 Task: Open Card Activity Network Diagram Review in Board Employee Performance Evaluation to Workspace Employer Branding and add a team member Softage.1@softage.net, a label Green, a checklist Pipeline Management, an attachment from Trello, a color Green and finally, add a card description 'Create and send out employee engagement survey on company values and mission' and a comment 'Let us approach this task with a sense of ownership and responsibility, recognizing that its success is our responsibility.'. Add a start date 'Jan 01, 1900' with a due date 'Jan 08, 1900'
Action: Mouse moved to (34, 239)
Screenshot: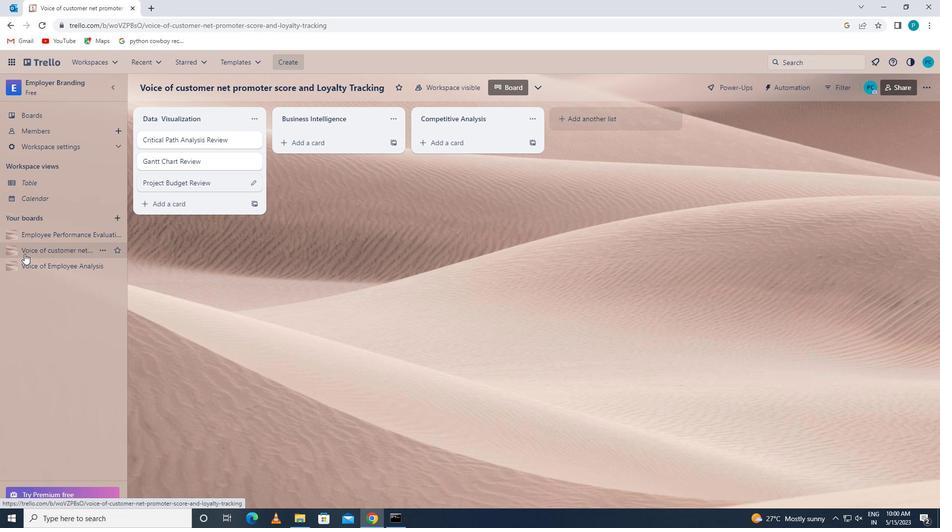 
Action: Mouse pressed left at (34, 239)
Screenshot: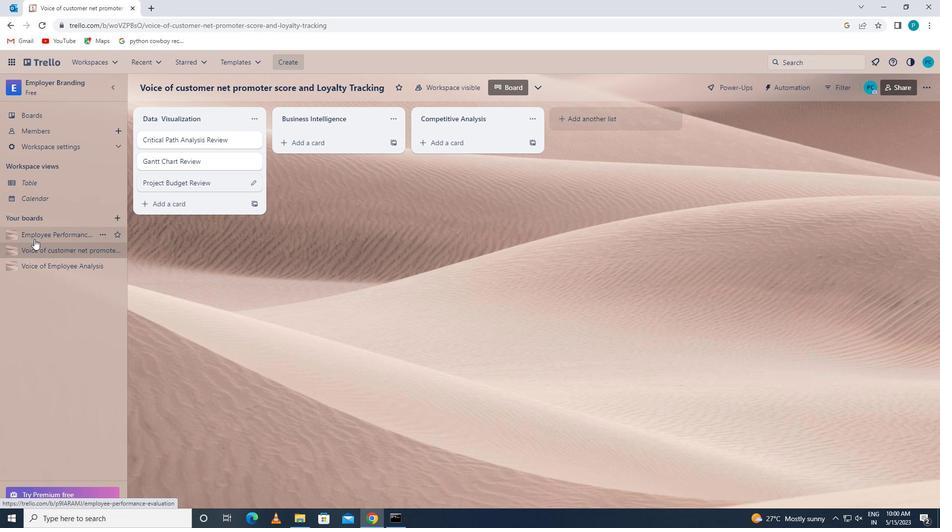 
Action: Mouse moved to (172, 146)
Screenshot: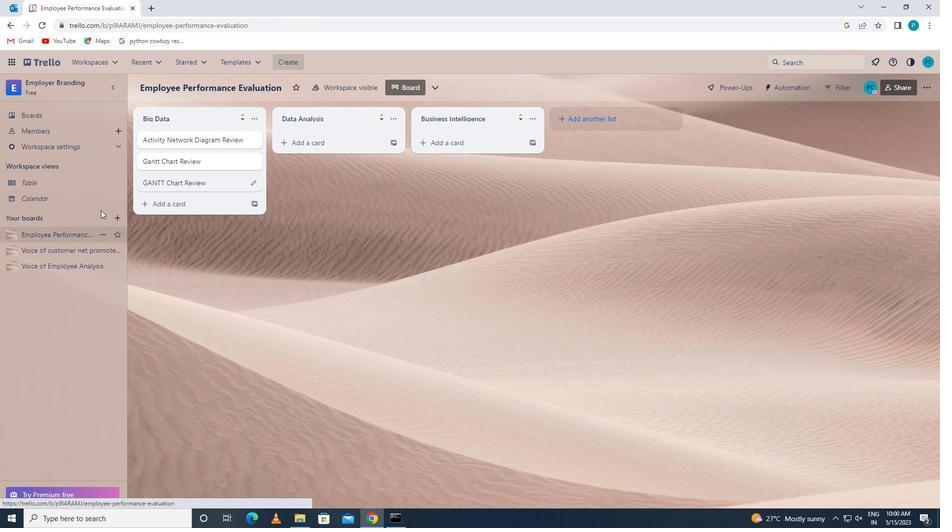 
Action: Mouse pressed left at (172, 146)
Screenshot: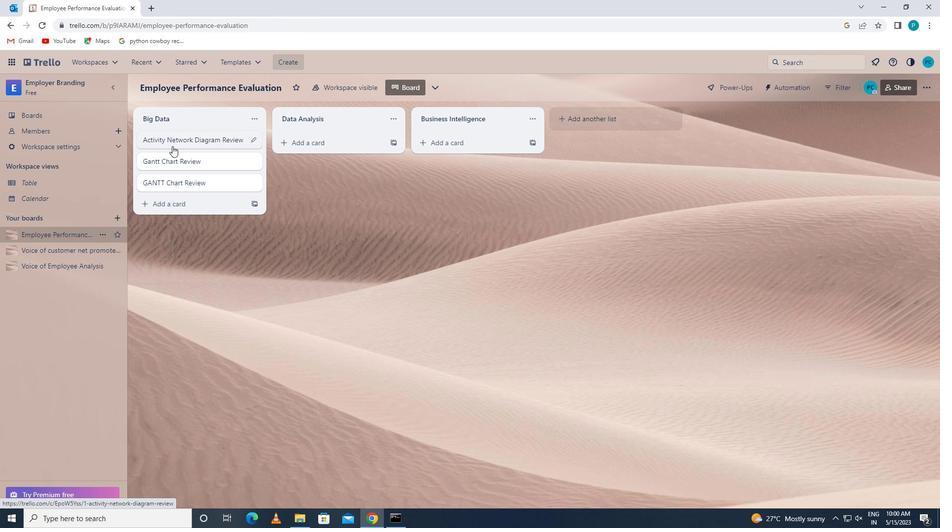 
Action: Mouse moved to (587, 142)
Screenshot: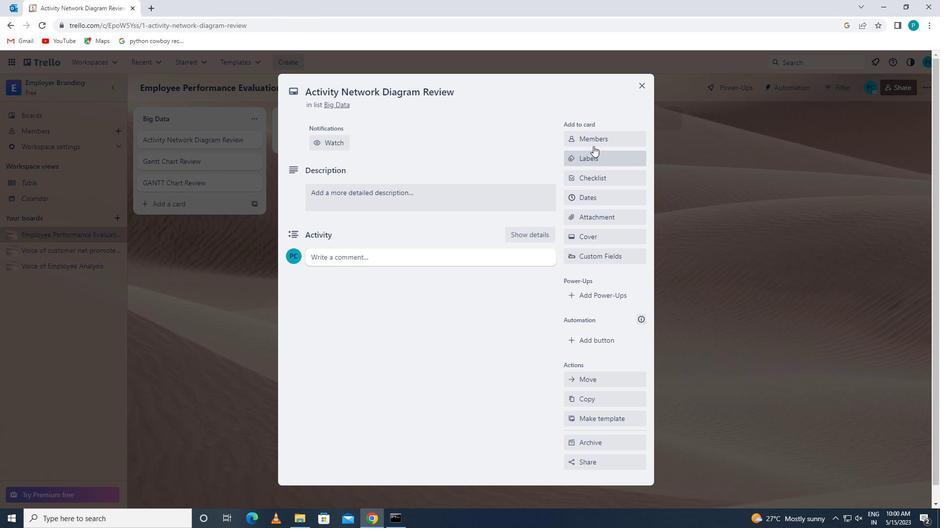 
Action: Mouse pressed left at (587, 142)
Screenshot: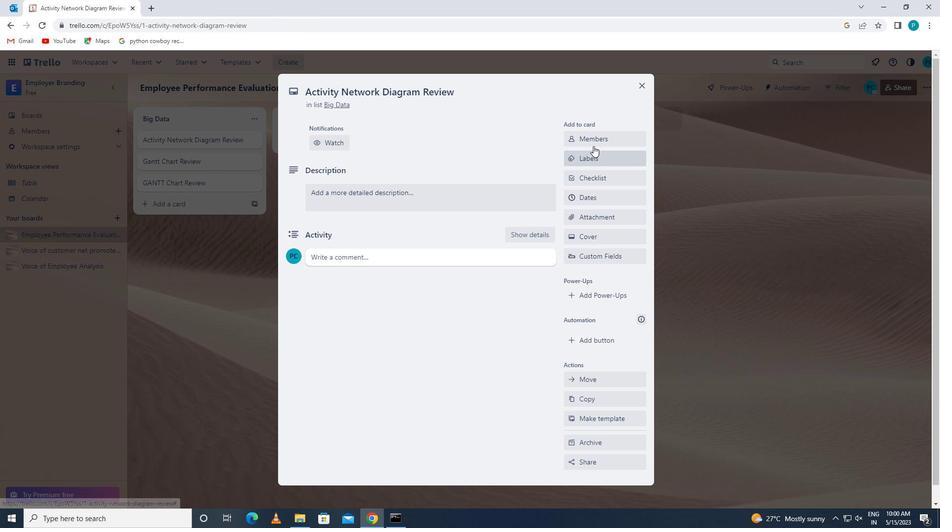 
Action: Mouse moved to (581, 141)
Screenshot: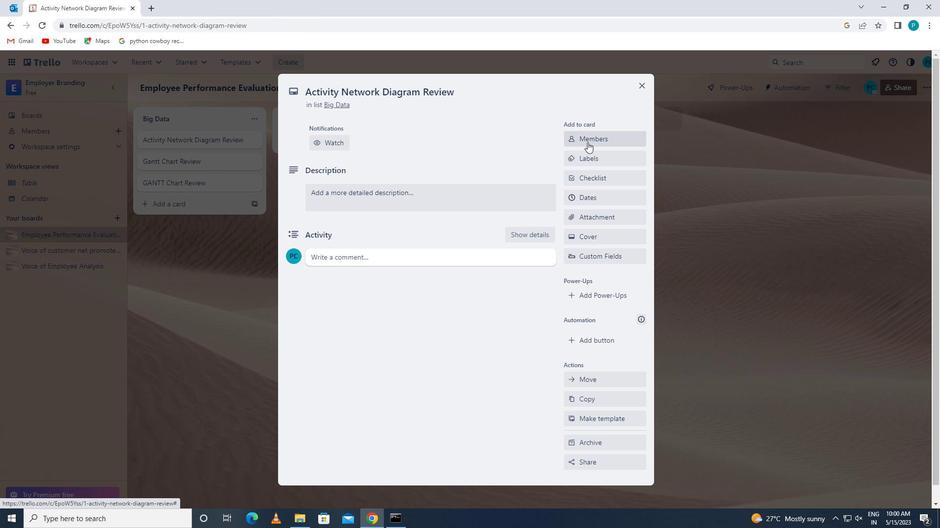 
Action: Key pressed <Key.caps_lock>s<Key.caps_lock>oftage
Screenshot: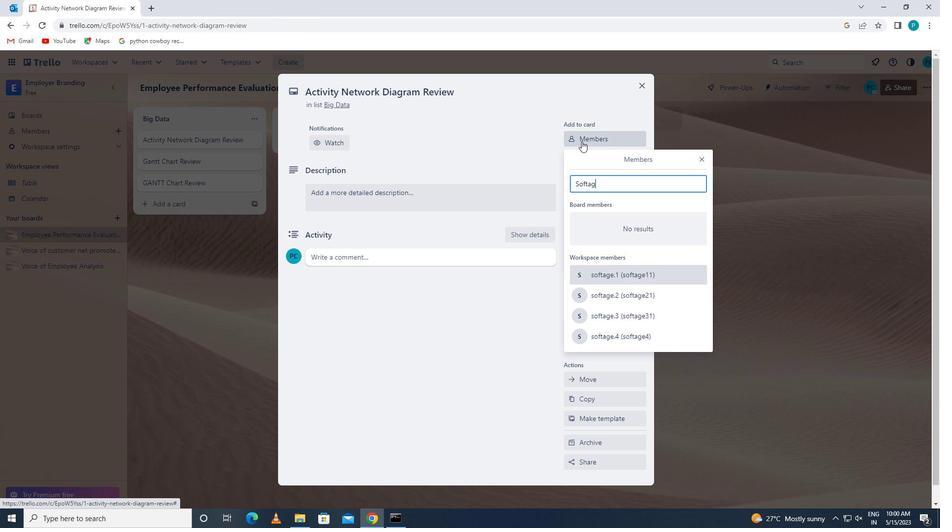 
Action: Mouse moved to (612, 272)
Screenshot: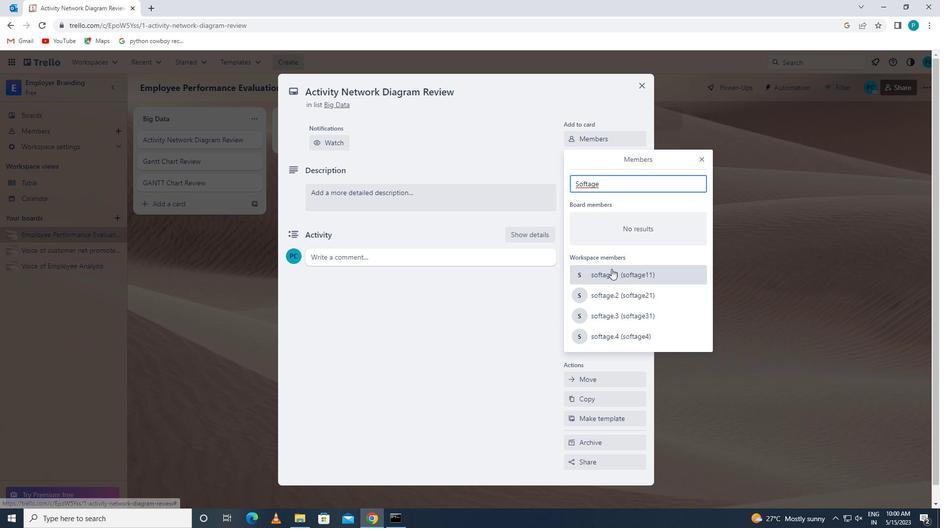 
Action: Mouse pressed left at (612, 272)
Screenshot: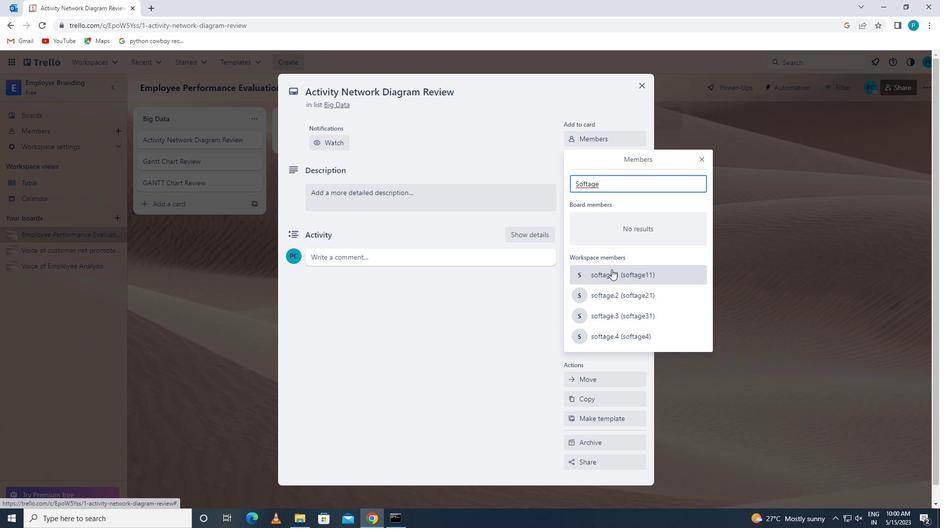 
Action: Mouse moved to (699, 156)
Screenshot: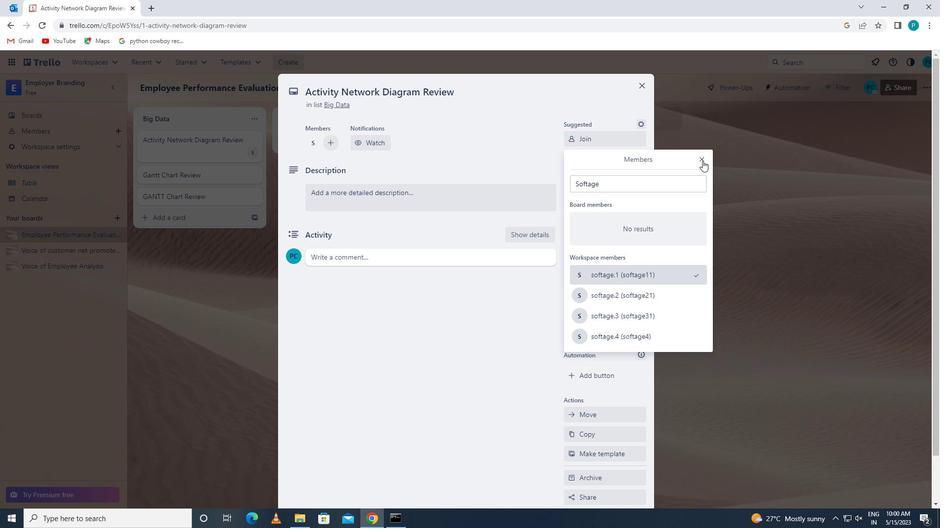 
Action: Mouse pressed left at (699, 156)
Screenshot: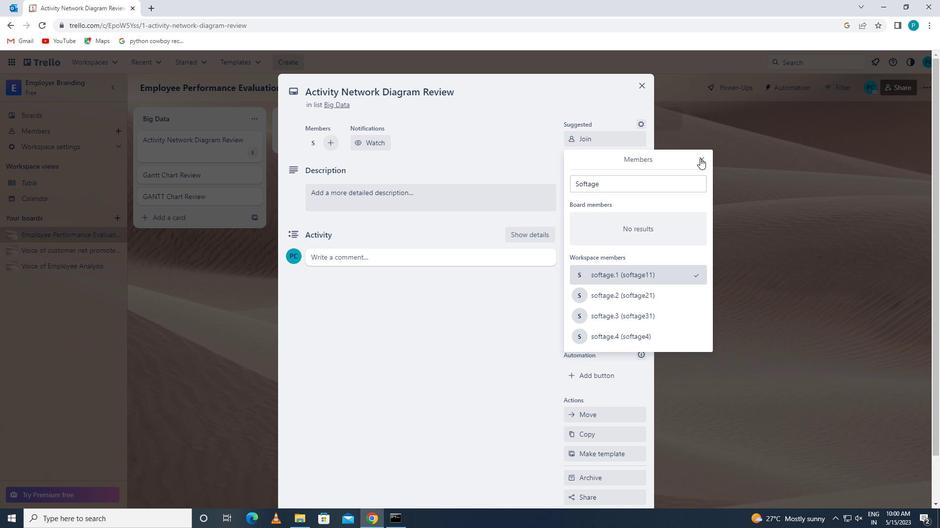 
Action: Mouse moved to (619, 195)
Screenshot: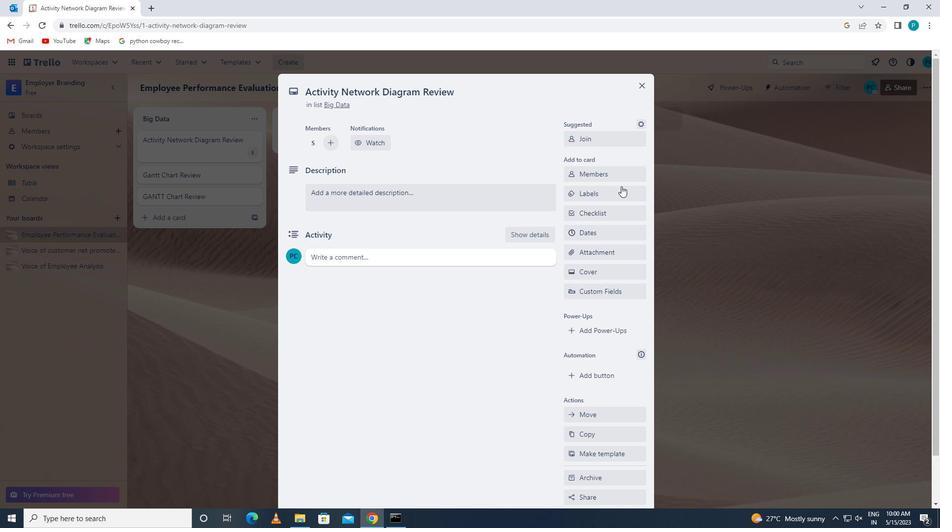 
Action: Mouse pressed left at (619, 195)
Screenshot: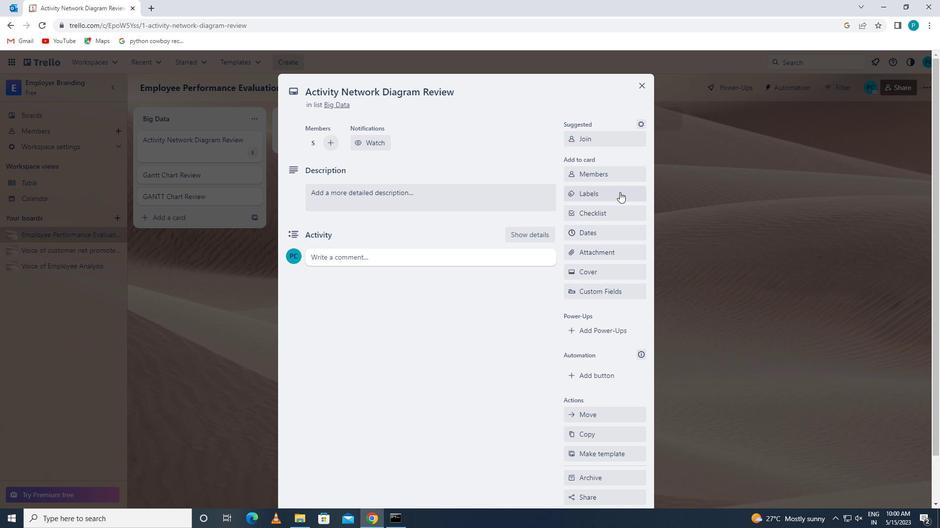 
Action: Mouse moved to (616, 392)
Screenshot: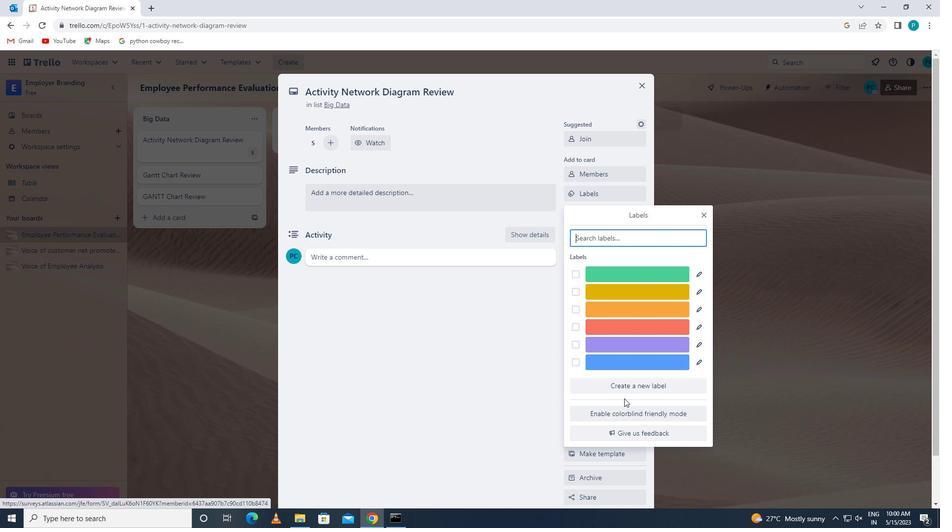
Action: Mouse pressed left at (616, 392)
Screenshot: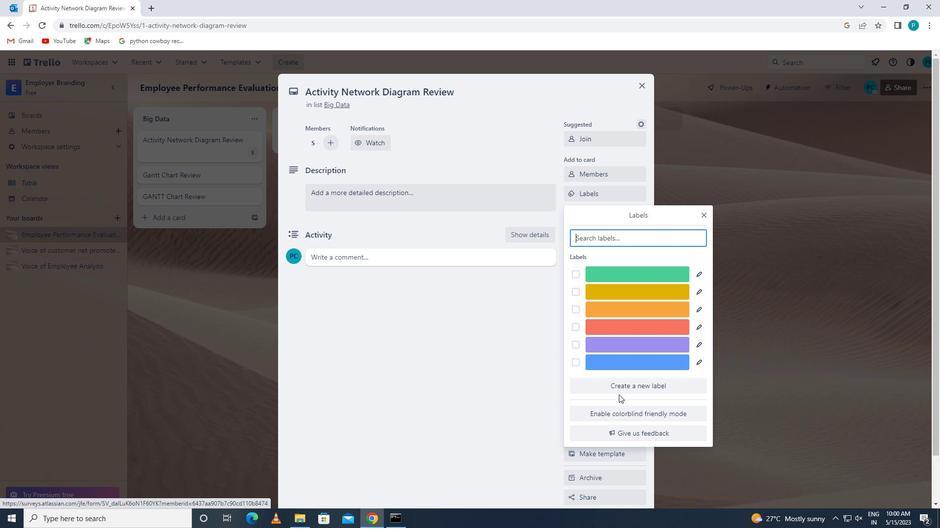 
Action: Mouse moved to (583, 348)
Screenshot: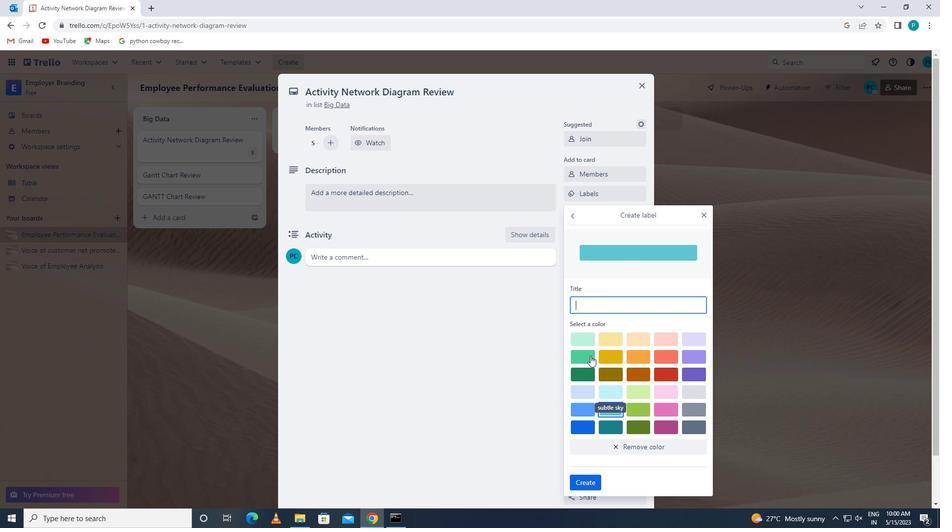 
Action: Mouse pressed left at (583, 348)
Screenshot: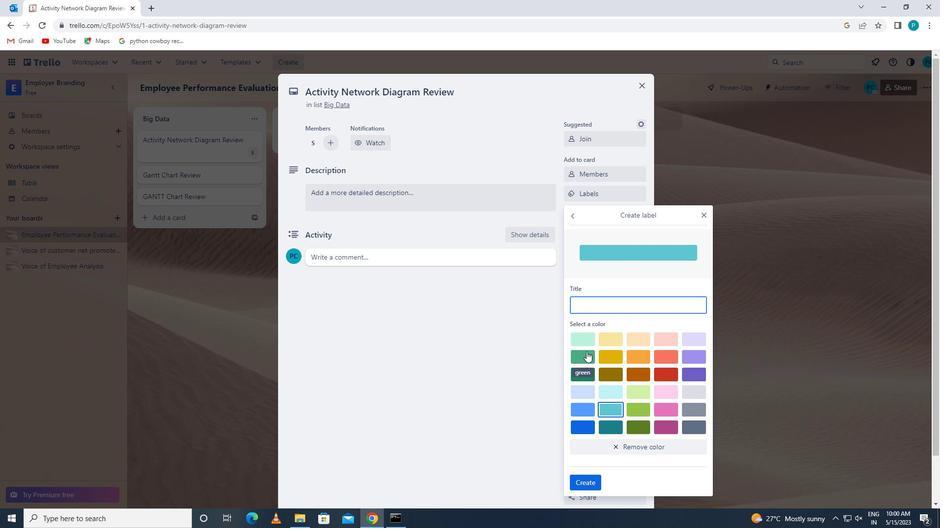 
Action: Mouse moved to (581, 355)
Screenshot: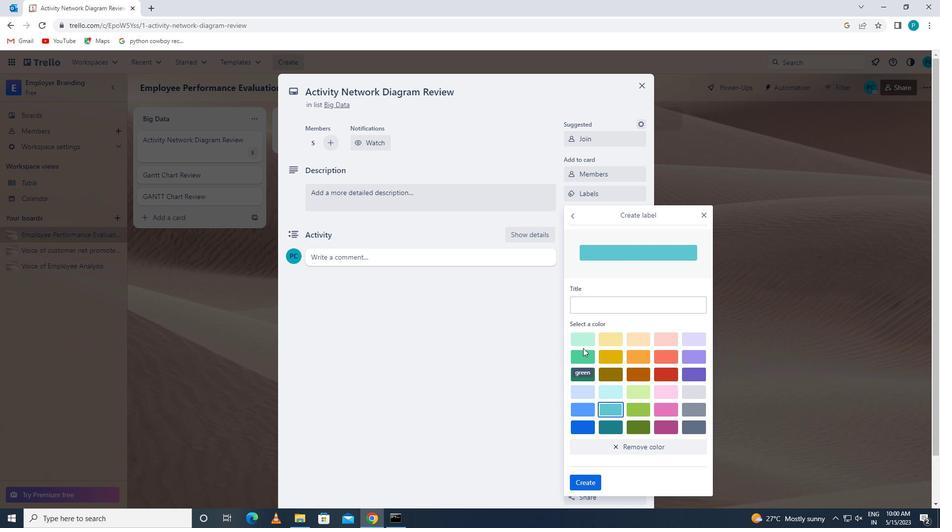 
Action: Mouse pressed left at (581, 355)
Screenshot: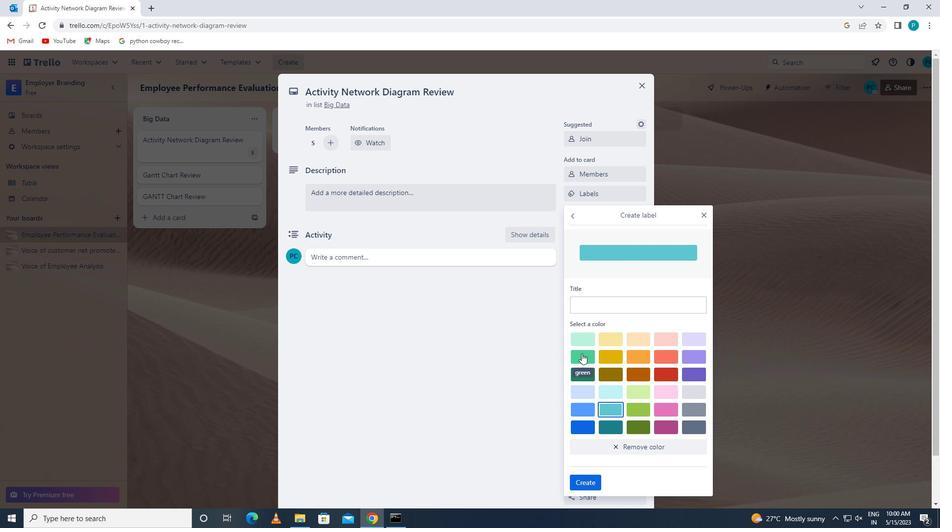 
Action: Mouse moved to (585, 478)
Screenshot: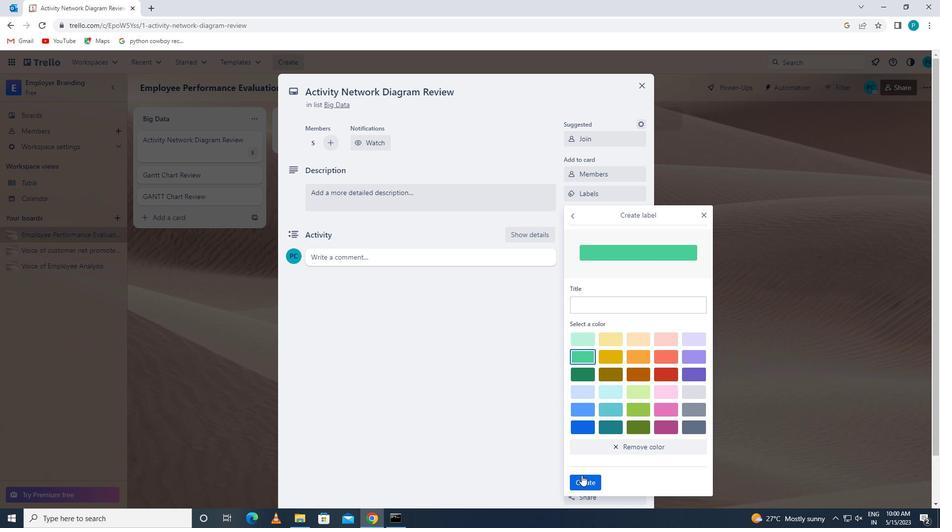 
Action: Mouse pressed left at (585, 478)
Screenshot: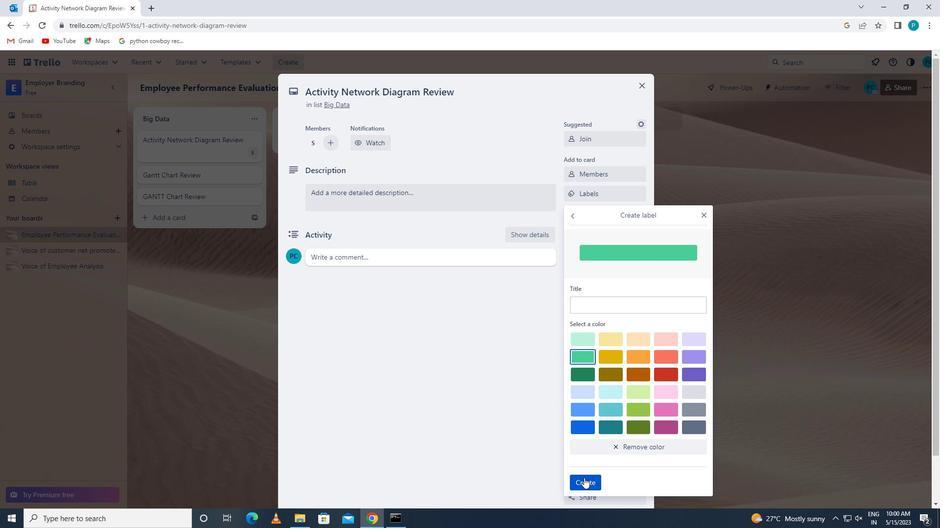 
Action: Mouse moved to (706, 214)
Screenshot: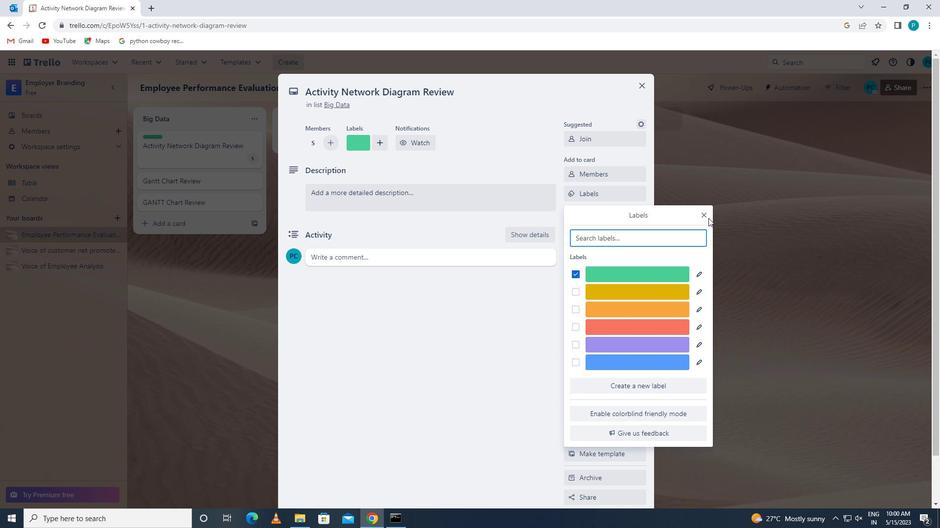 
Action: Mouse pressed left at (706, 214)
Screenshot: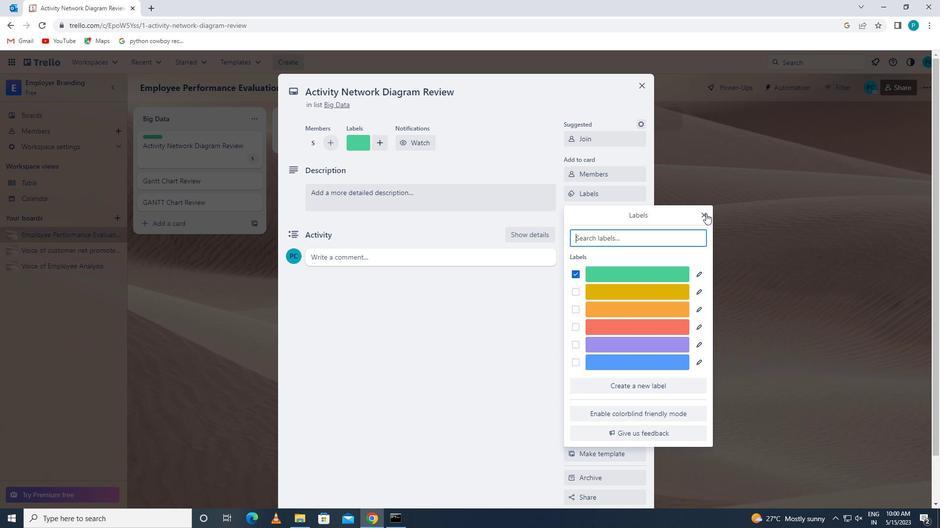 
Action: Mouse moved to (628, 215)
Screenshot: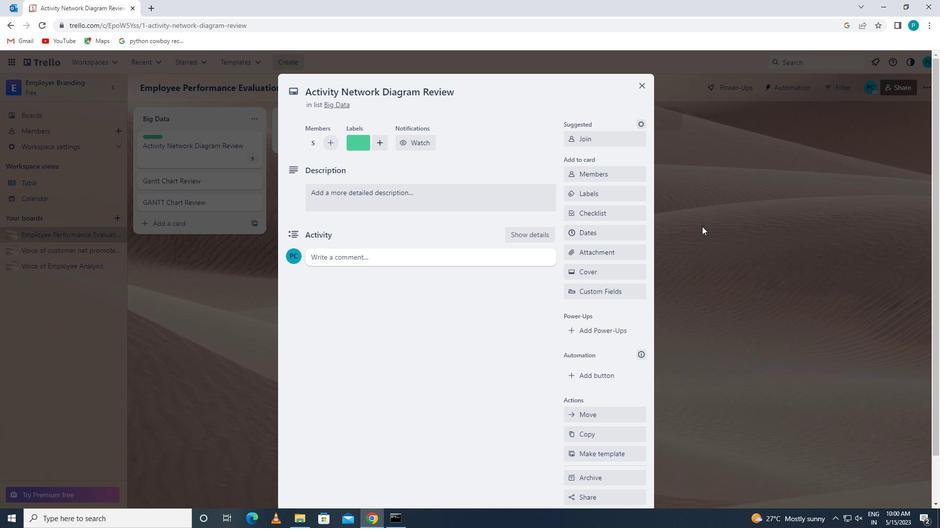 
Action: Mouse pressed left at (628, 215)
Screenshot: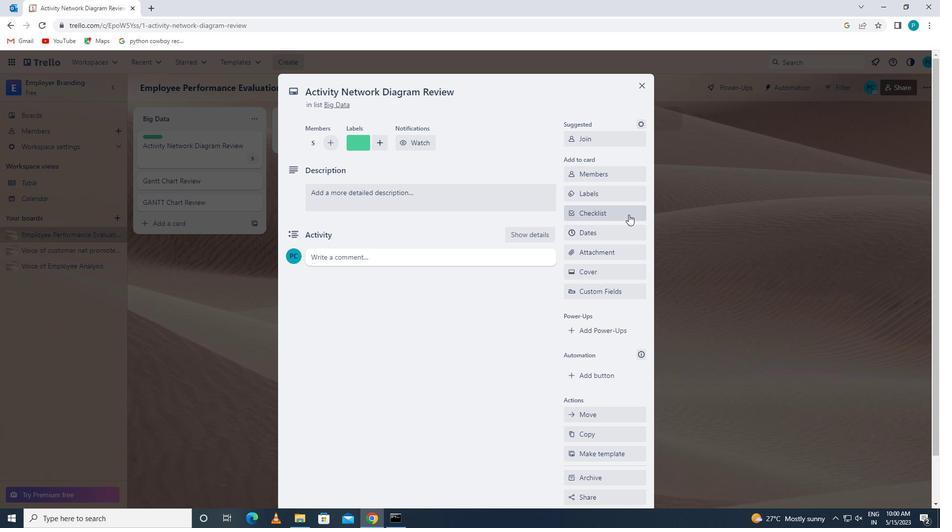 
Action: Key pressed <Key.caps_lock>p<Key.caps_lock>ipene<Key.backspace><Key.backspace><Key.backspace>eline<Key.space><Key.caps_lock>m<Key.caps_lock>anagement
Screenshot: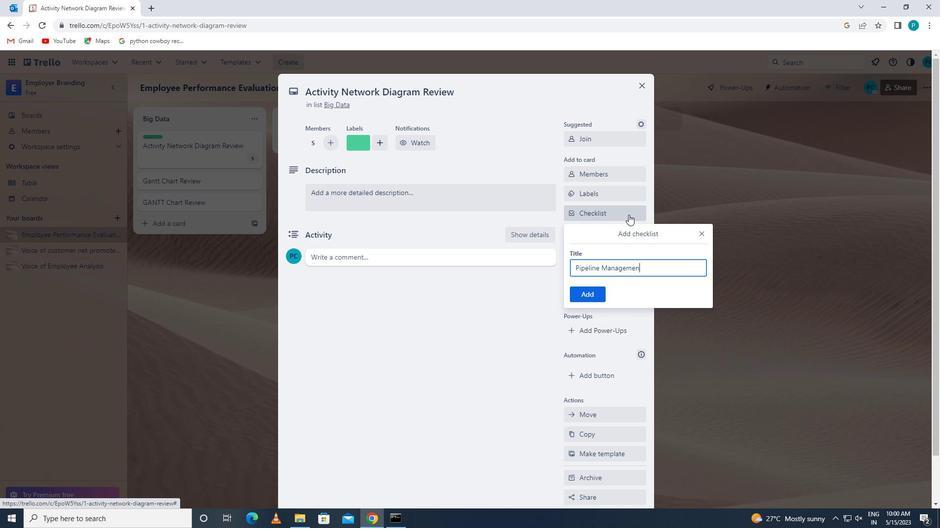 
Action: Mouse moved to (579, 293)
Screenshot: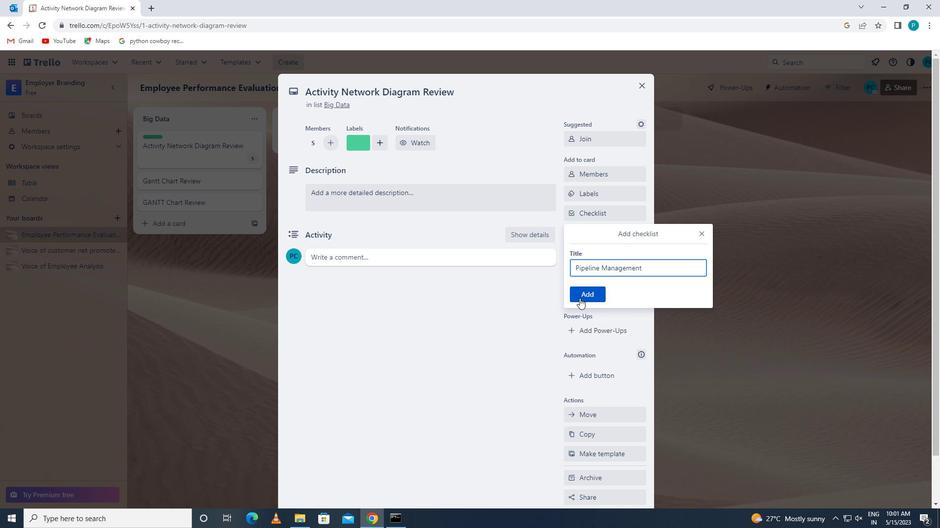 
Action: Mouse pressed left at (579, 293)
Screenshot: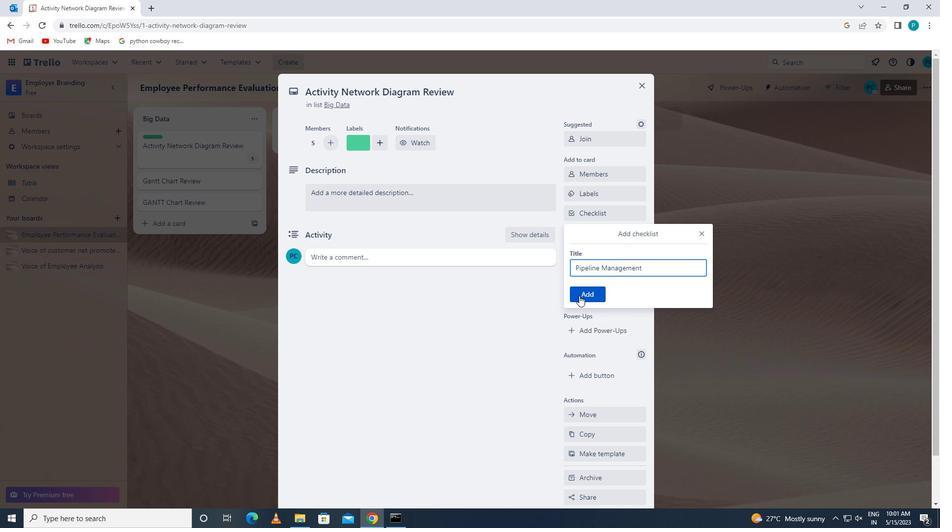 
Action: Mouse moved to (588, 255)
Screenshot: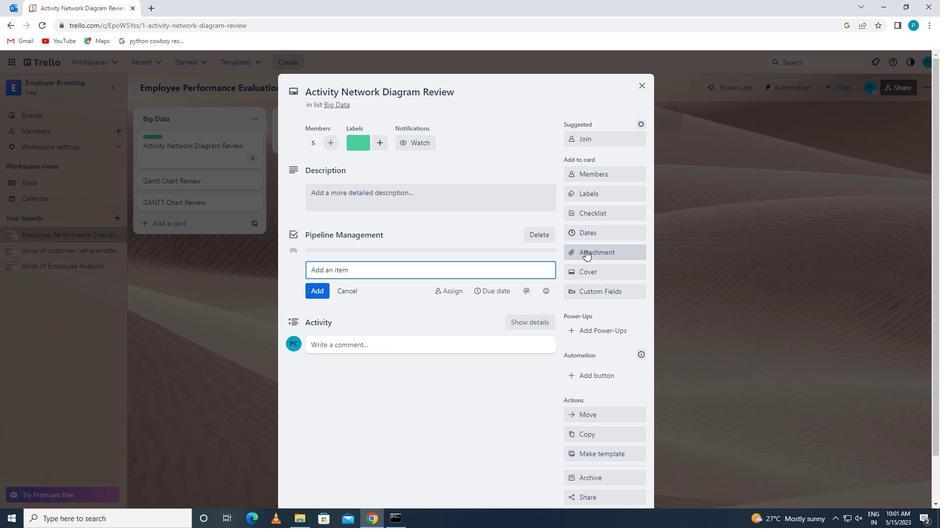 
Action: Mouse pressed left at (588, 255)
Screenshot: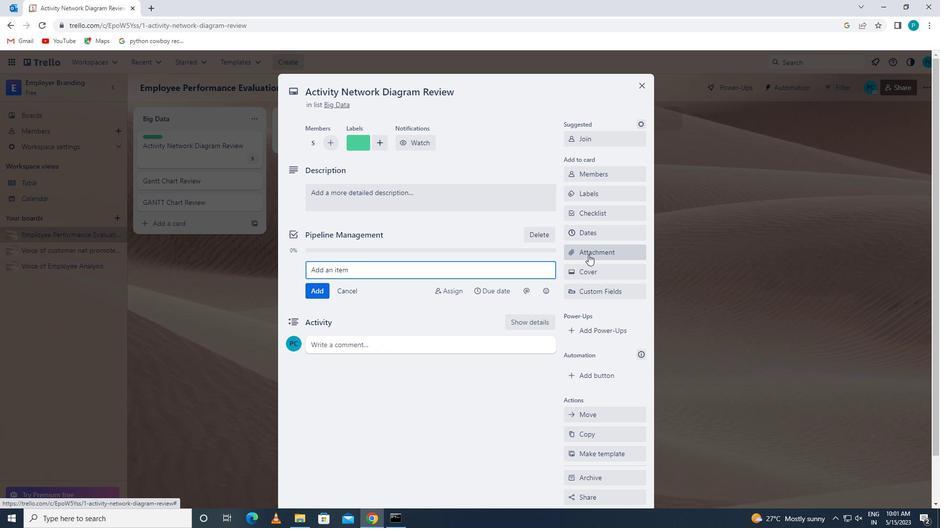 
Action: Mouse moved to (591, 314)
Screenshot: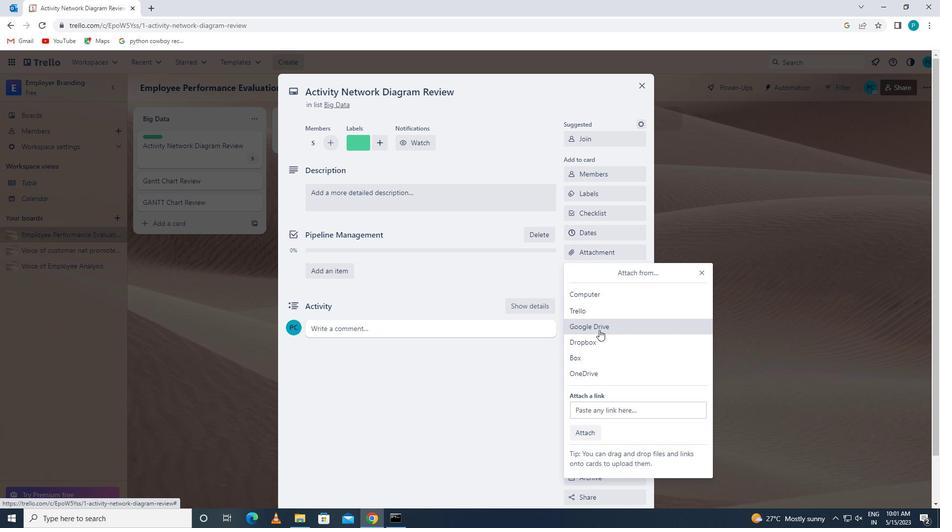 
Action: Mouse pressed left at (591, 314)
Screenshot: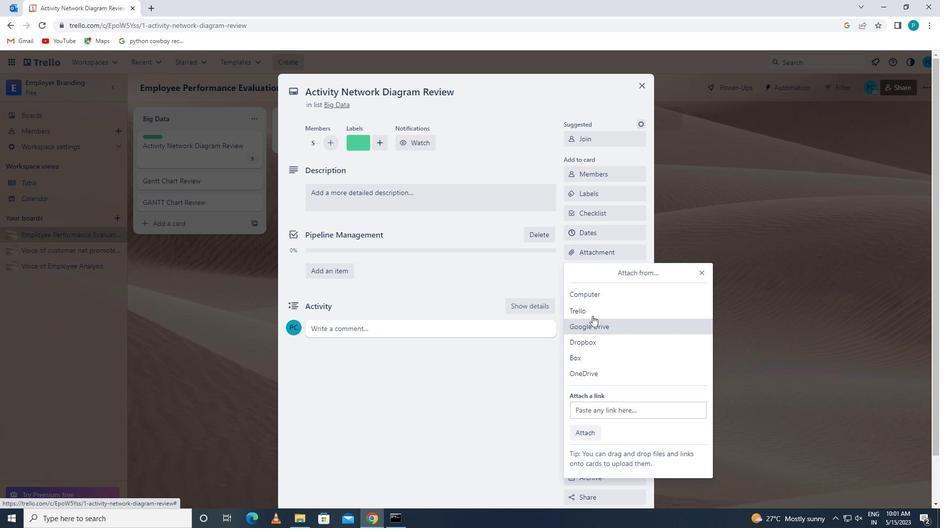 
Action: Mouse pressed left at (591, 314)
Screenshot: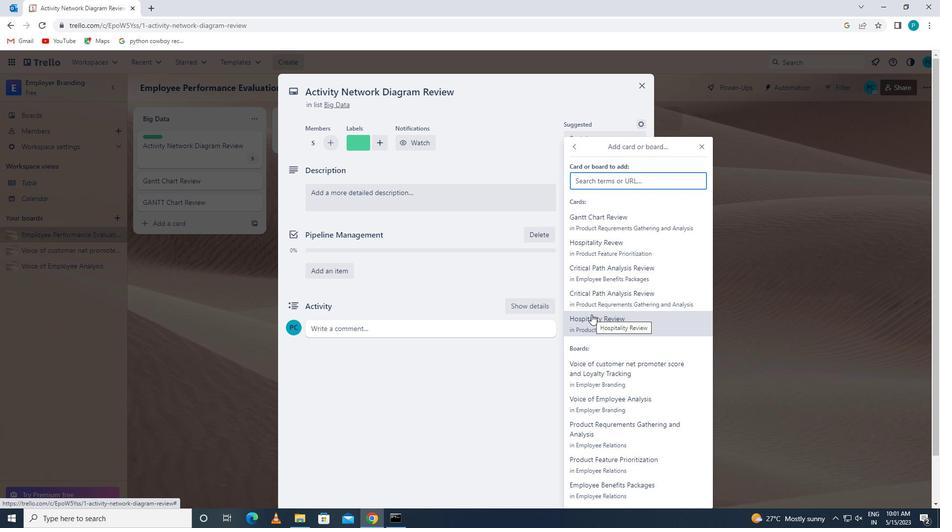 
Action: Mouse moved to (569, 265)
Screenshot: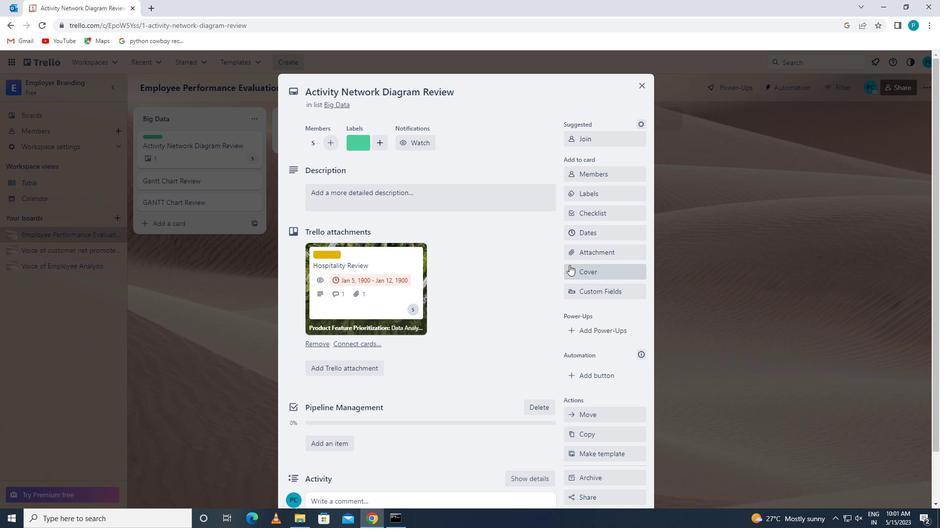 
Action: Mouse pressed left at (569, 265)
Screenshot: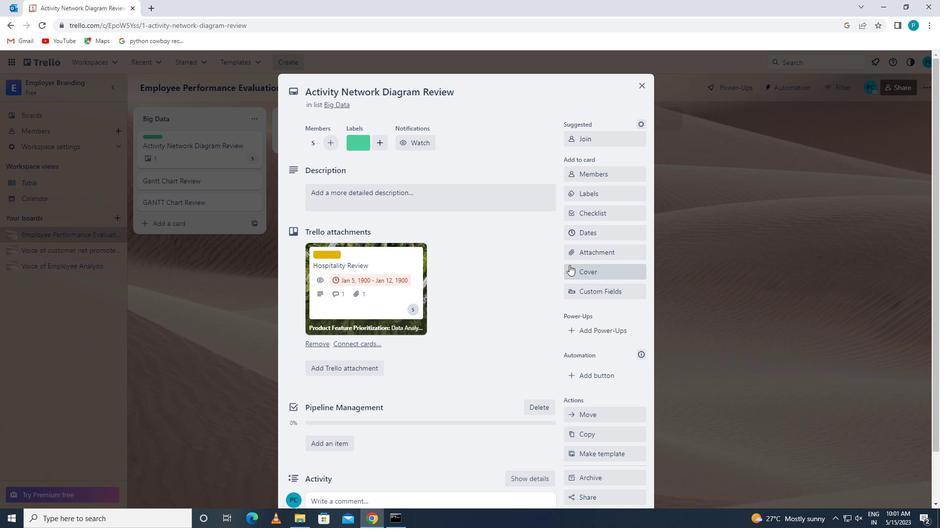 
Action: Mouse moved to (608, 310)
Screenshot: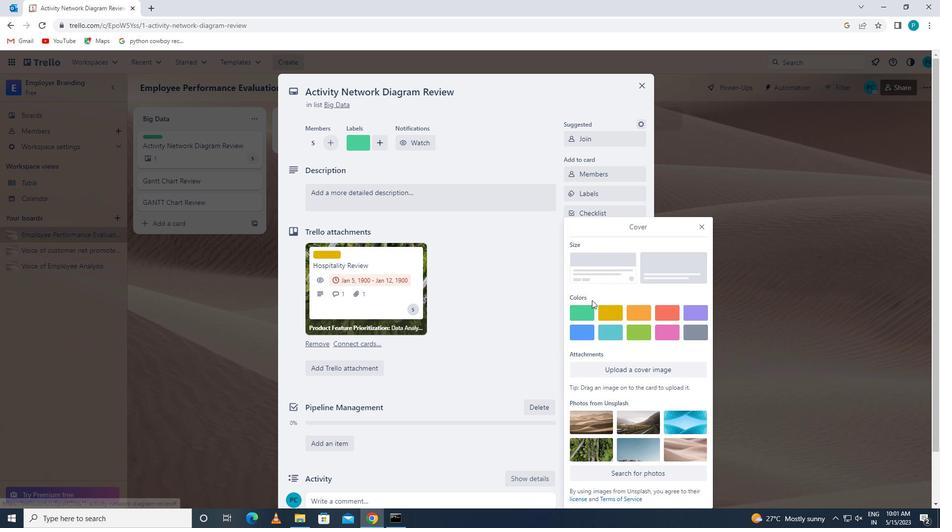 
Action: Mouse pressed left at (608, 310)
Screenshot: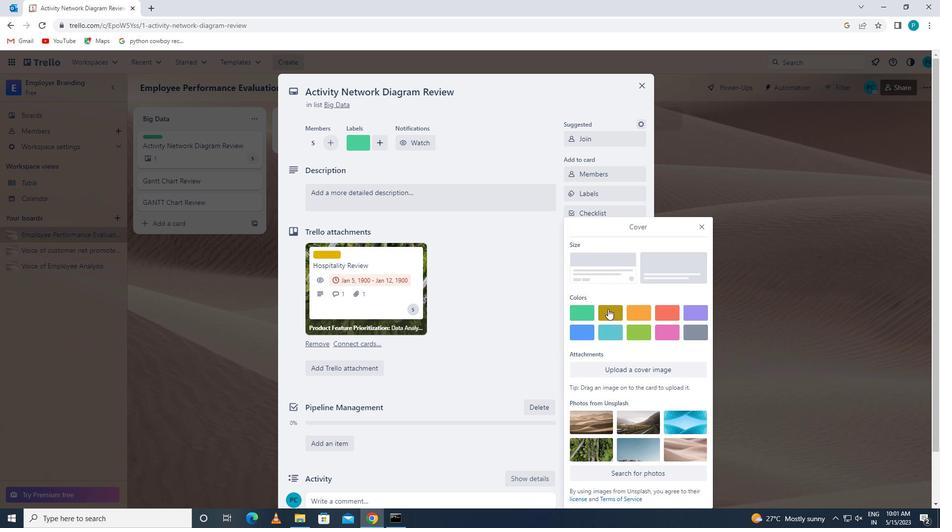 
Action: Mouse moved to (589, 307)
Screenshot: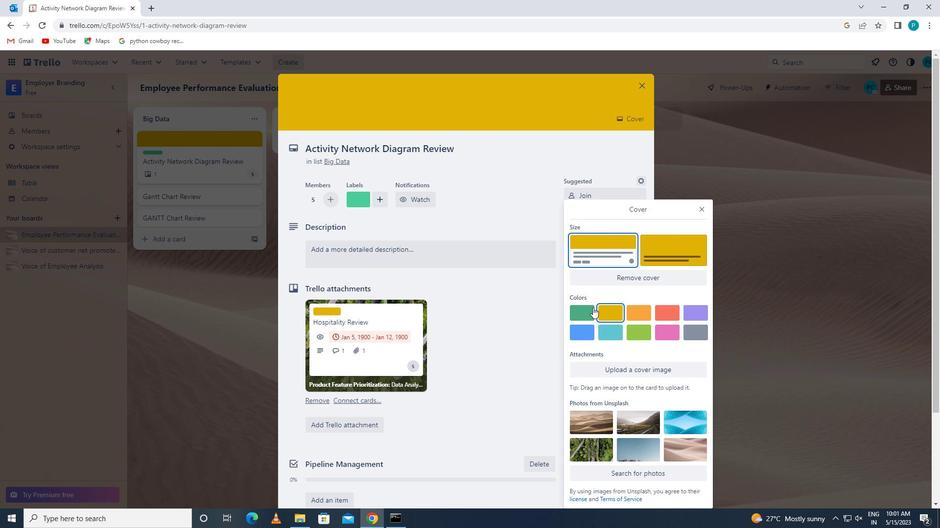 
Action: Mouse pressed left at (589, 307)
Screenshot: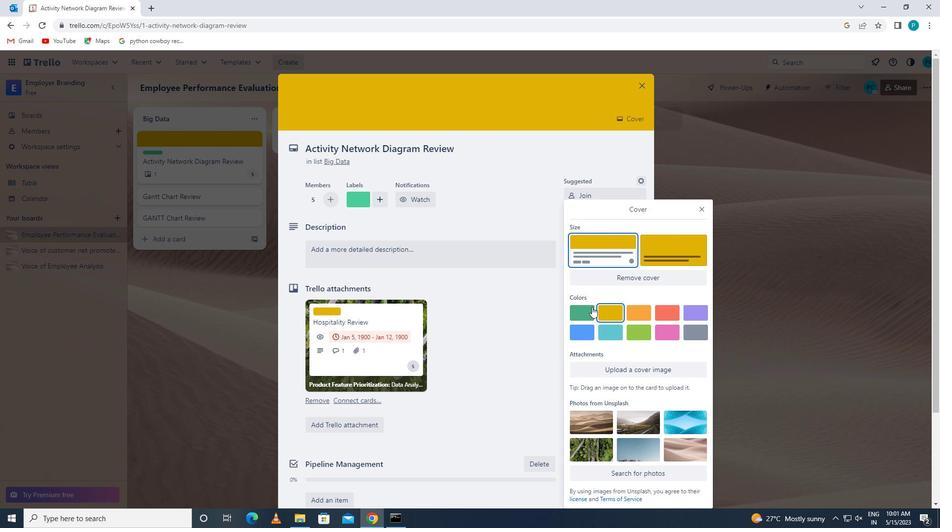
Action: Mouse moved to (702, 210)
Screenshot: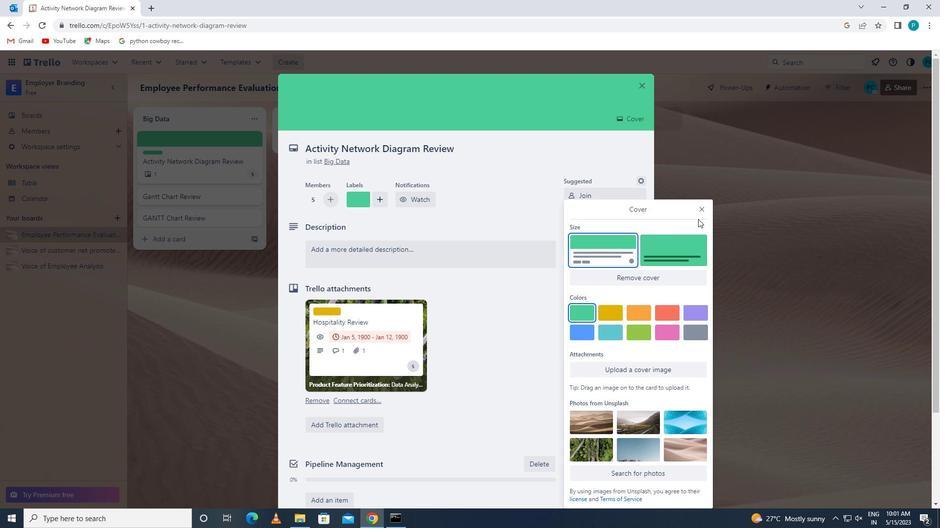 
Action: Mouse pressed left at (702, 210)
Screenshot: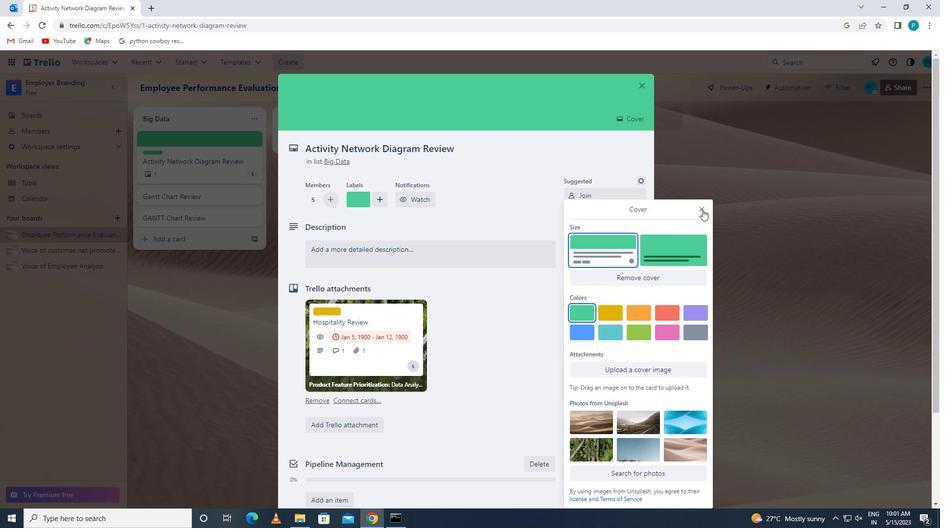 
Action: Mouse moved to (478, 249)
Screenshot: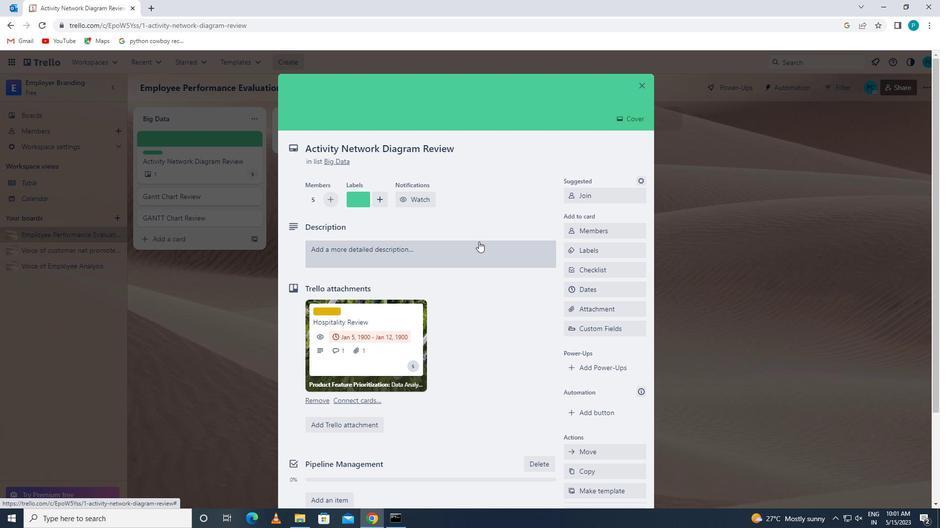 
Action: Mouse pressed left at (478, 249)
Screenshot: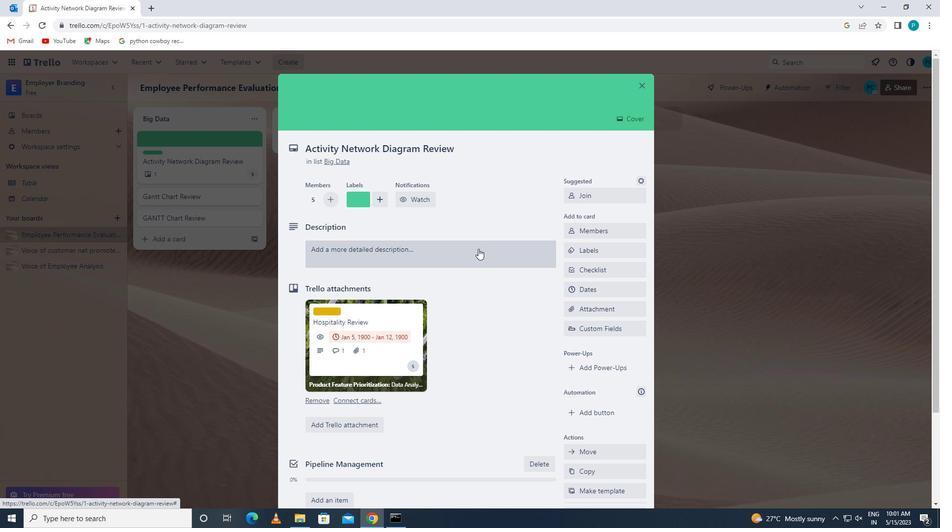 
Action: Key pressed <Key.caps_lock>c<Key.caps_lock>reat<Key.space><Key.backspace>e<Key.space>and<Key.space>send<Key.space>out<Key.space>employee<Key.space>engagement<Key.space>survey<Key.space>on<Key.space>company<Key.space>values<Key.space>and<Key.space>mission
Screenshot: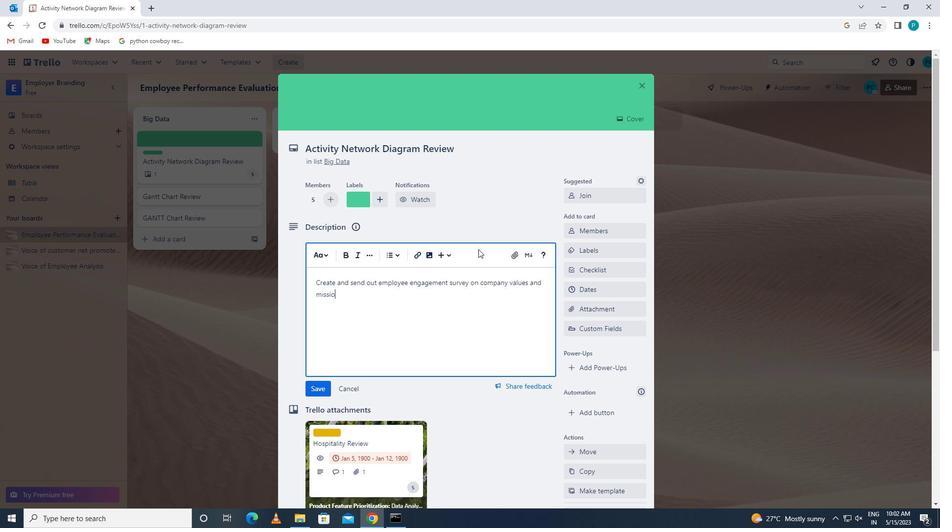 
Action: Mouse moved to (324, 384)
Screenshot: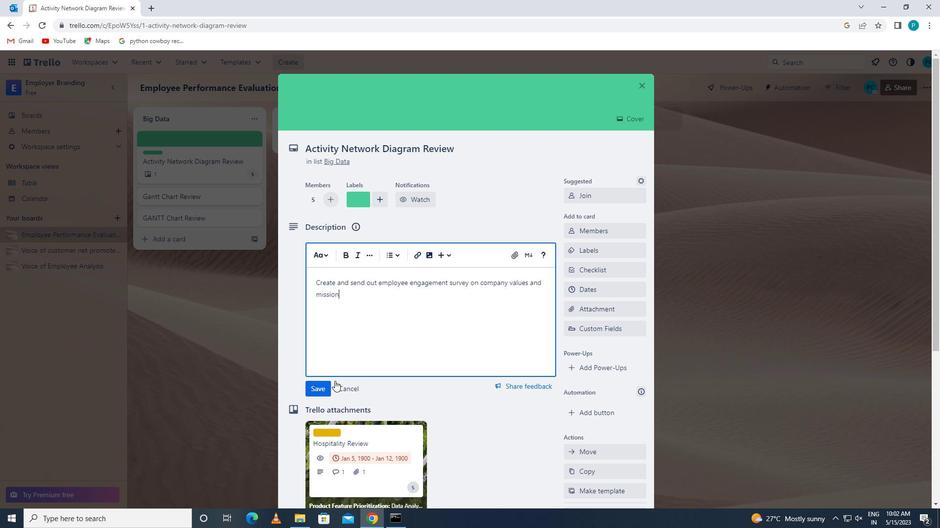 
Action: Mouse pressed left at (324, 384)
Screenshot: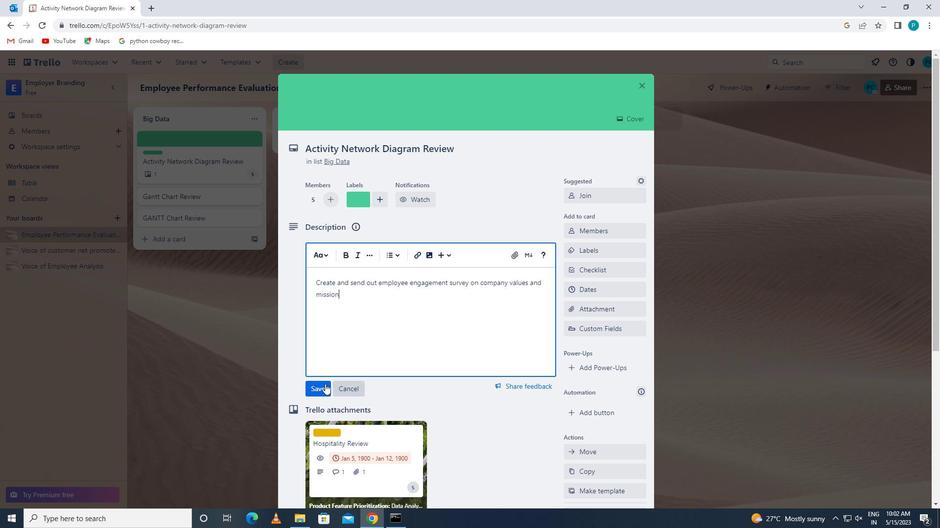
Action: Mouse moved to (536, 361)
Screenshot: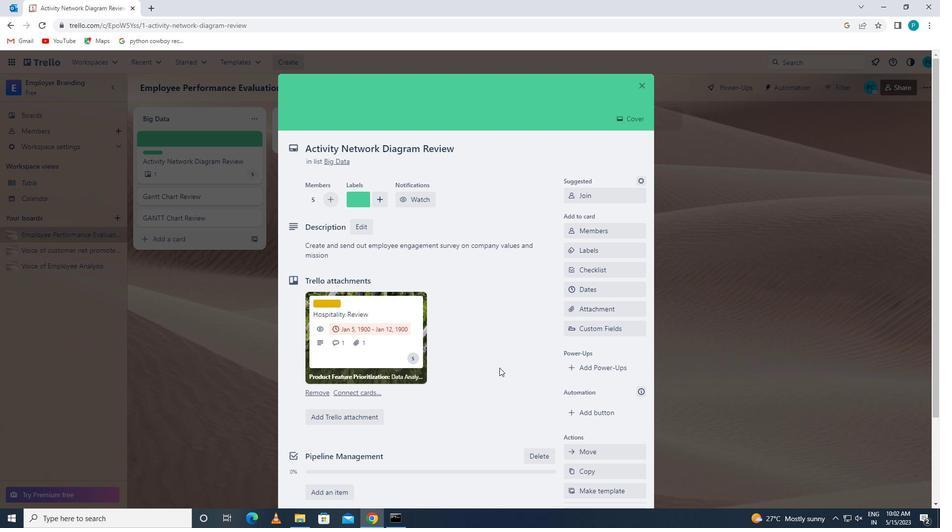 
Action: Mouse scrolled (536, 361) with delta (0, 0)
Screenshot: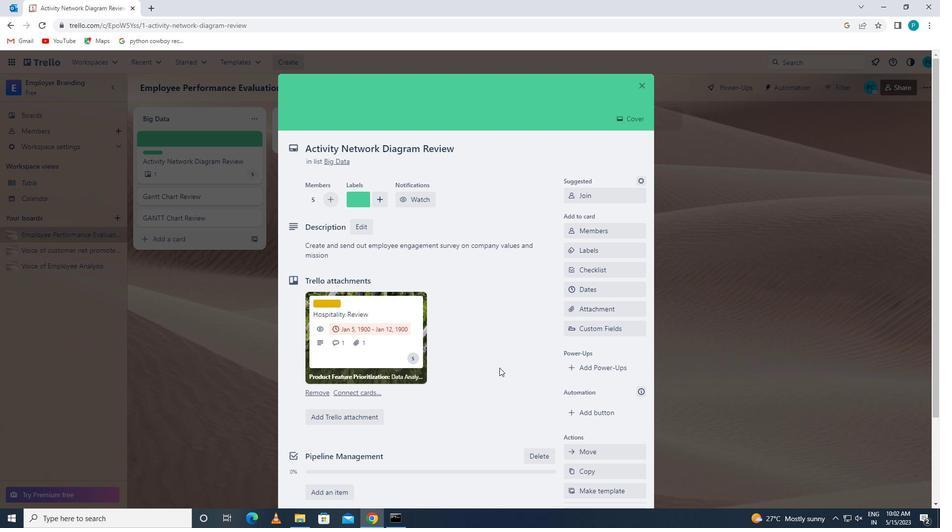 
Action: Mouse moved to (305, 471)
Screenshot: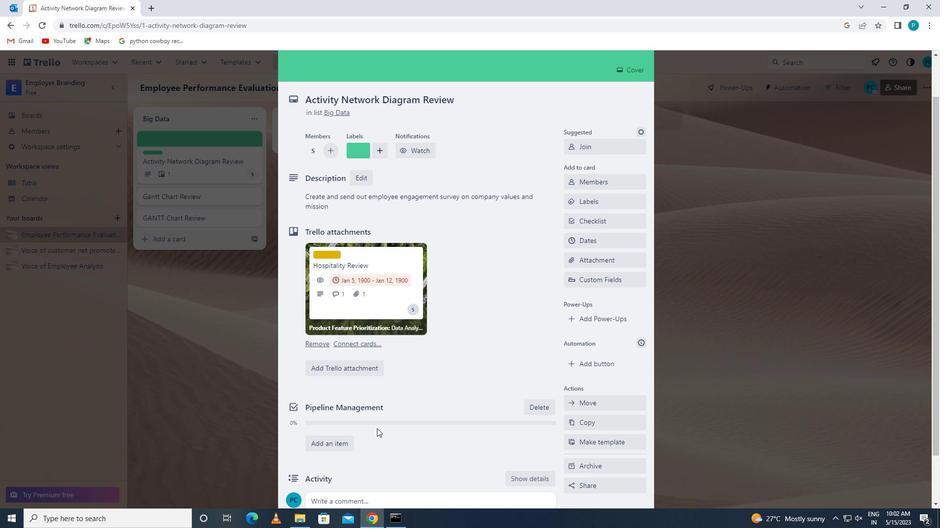 
Action: Mouse scrolled (305, 470) with delta (0, 0)
Screenshot: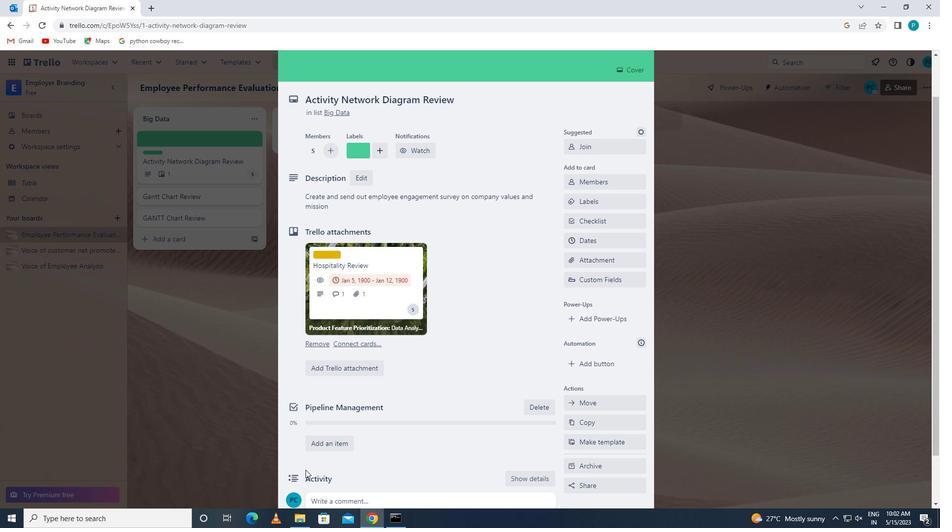 
Action: Mouse moved to (327, 454)
Screenshot: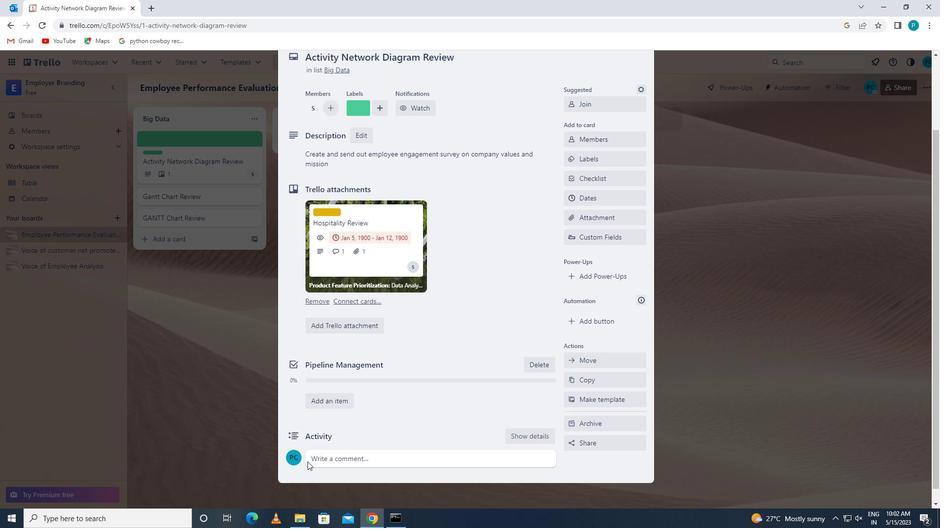 
Action: Mouse pressed left at (327, 454)
Screenshot: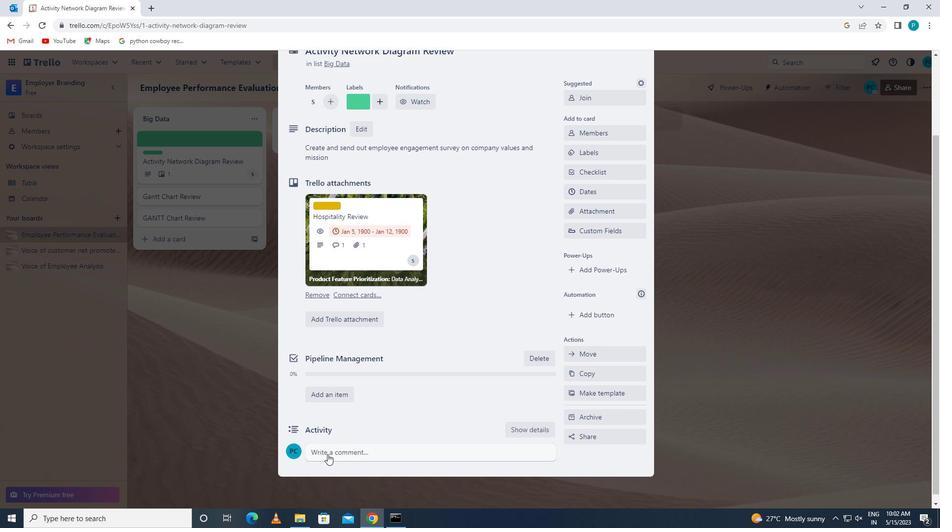 
Action: Key pressed <Key.caps_lock>l<Key.caps_lock>et<Key.space>us<Key.space>approach<Key.space>this<Key.space>task<Key.space>with<Key.space>a<Key.space>sense<Key.space>of<Key.space>owner<Key.space>ship<Key.backspace><Key.backspace><Key.backspace><Key.backspace><Key.backspace>ship<Key.space>and<Key.space>e<Key.backspace>responsibility<Key.space>,recognizng<Key.backspace><Key.backspace>ing<Key.space>that<Key.space>its<Key.space>sucess<Key.space>is<Key.space>our<Key.space>respond<Key.backspace>sibility<Key.space>
Screenshot: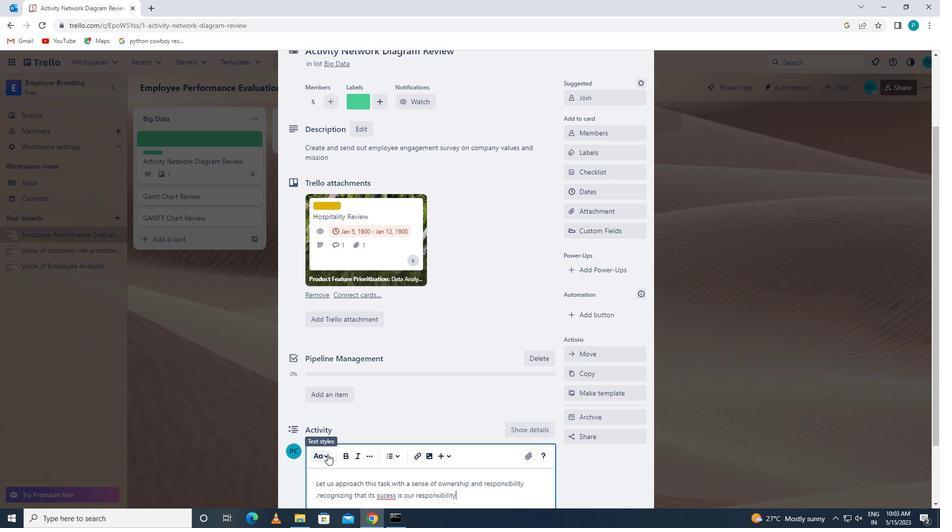 
Action: Mouse moved to (377, 456)
Screenshot: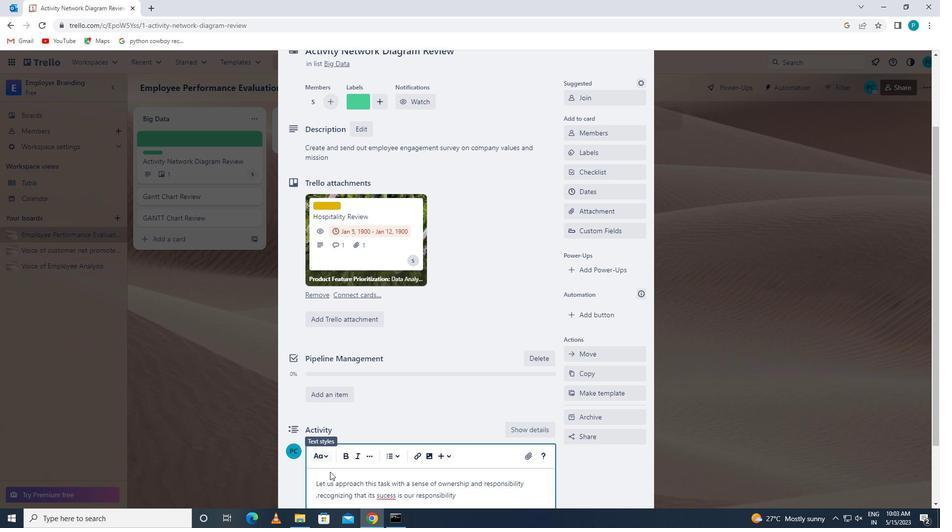 
Action: Mouse scrolled (377, 455) with delta (0, 0)
Screenshot: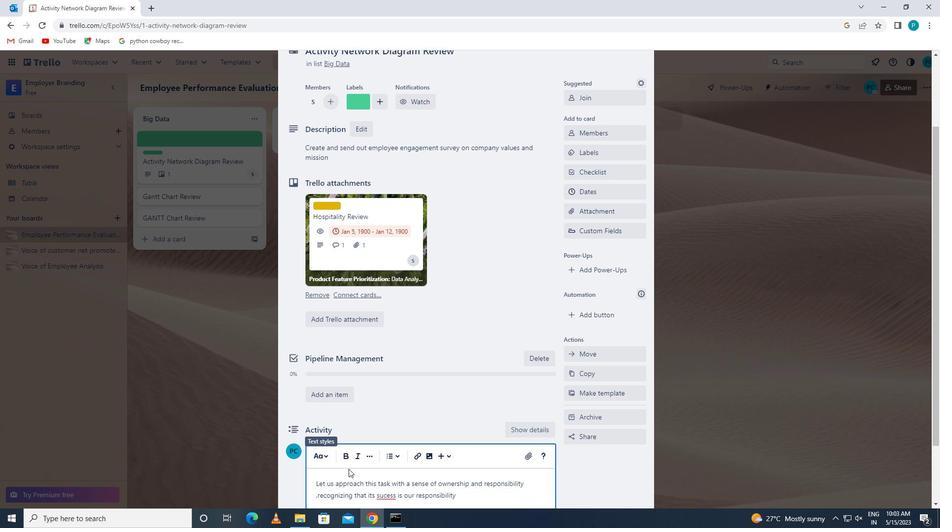 
Action: Mouse scrolled (377, 455) with delta (0, 0)
Screenshot: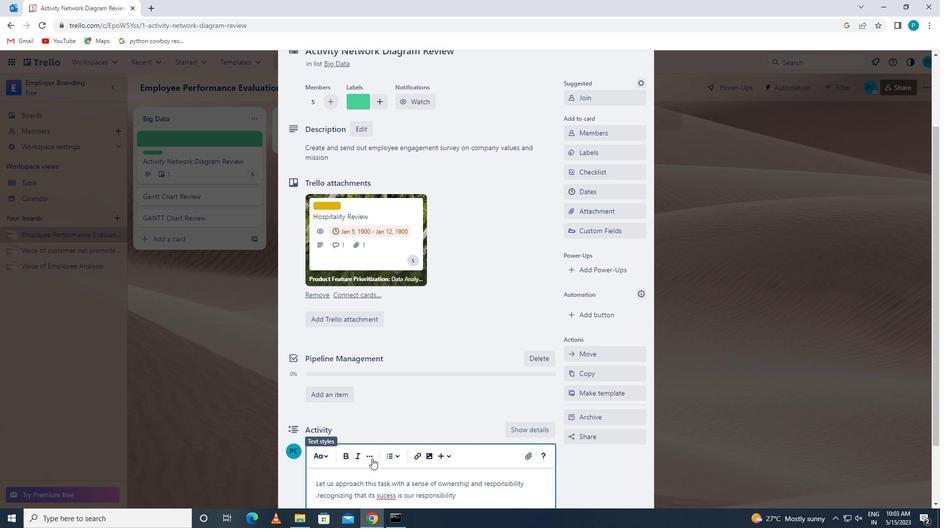 
Action: Mouse moved to (320, 445)
Screenshot: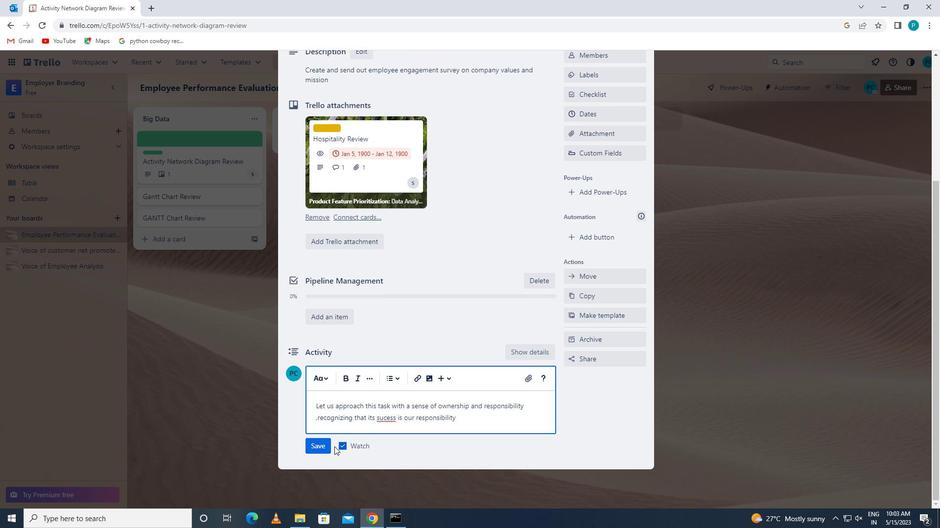 
Action: Mouse pressed left at (320, 445)
Screenshot: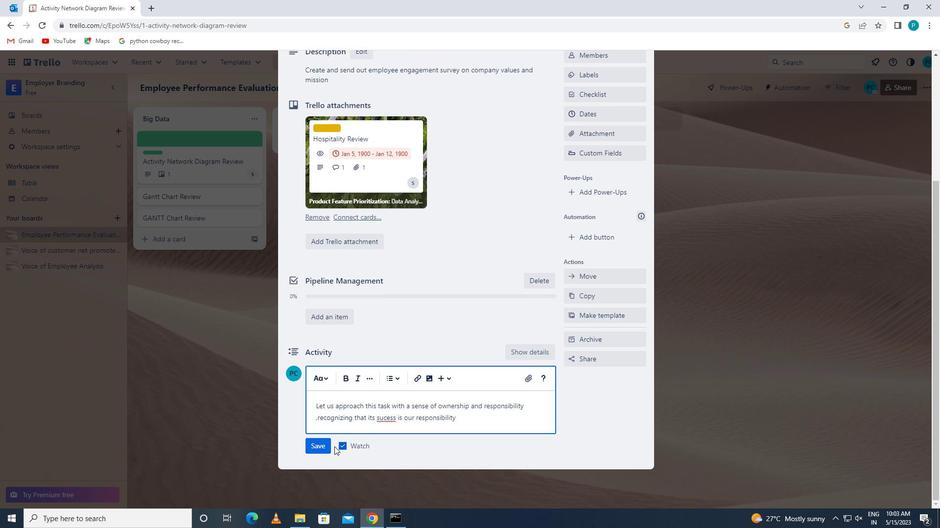 
Action: Mouse moved to (585, 329)
Screenshot: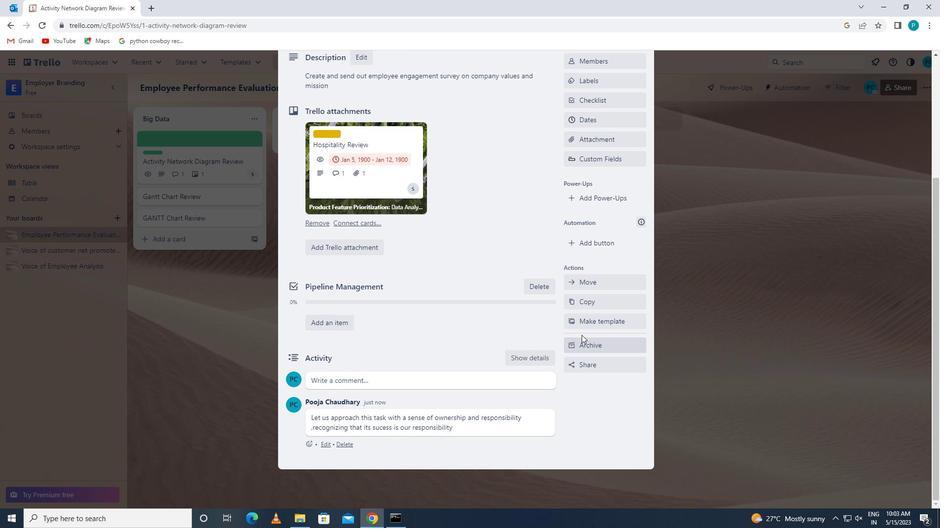 
Action: Mouse scrolled (585, 329) with delta (0, 0)
Screenshot: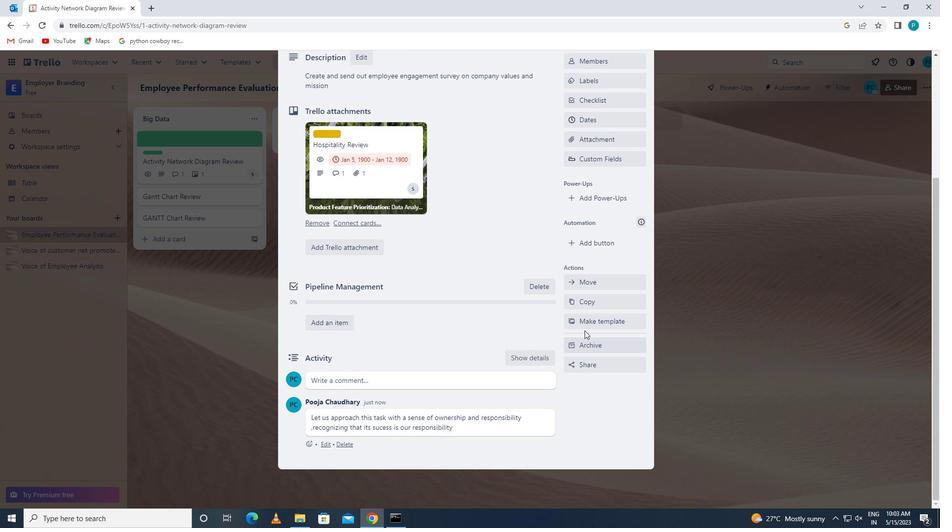 
Action: Mouse scrolled (585, 329) with delta (0, 0)
Screenshot: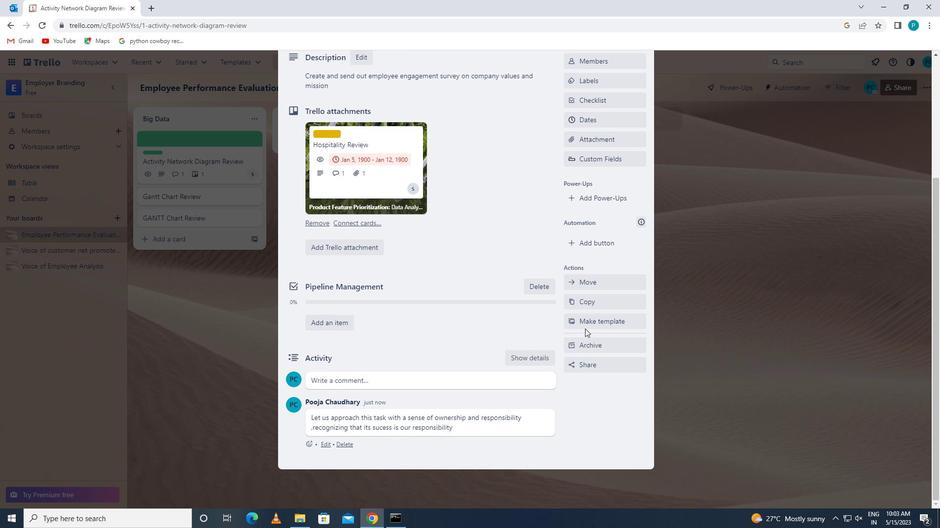 
Action: Mouse moved to (600, 220)
Screenshot: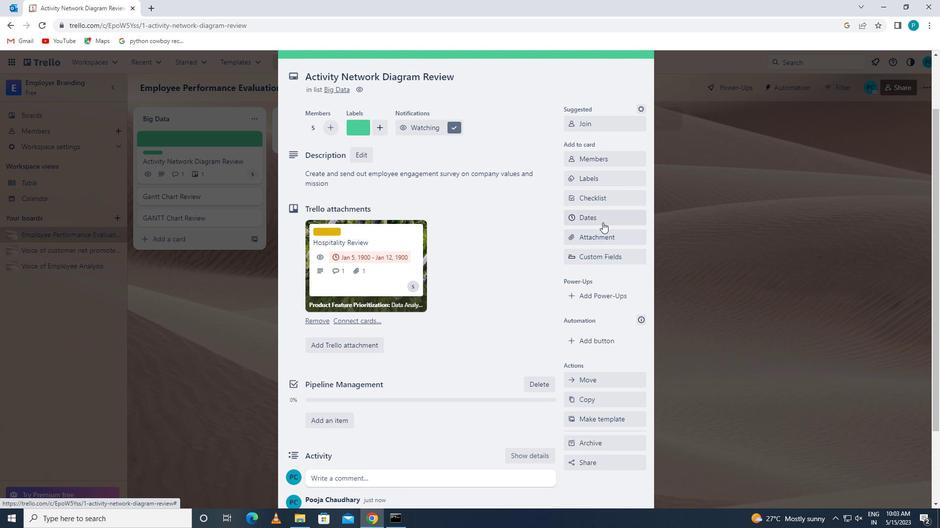 
Action: Mouse pressed left at (600, 220)
Screenshot: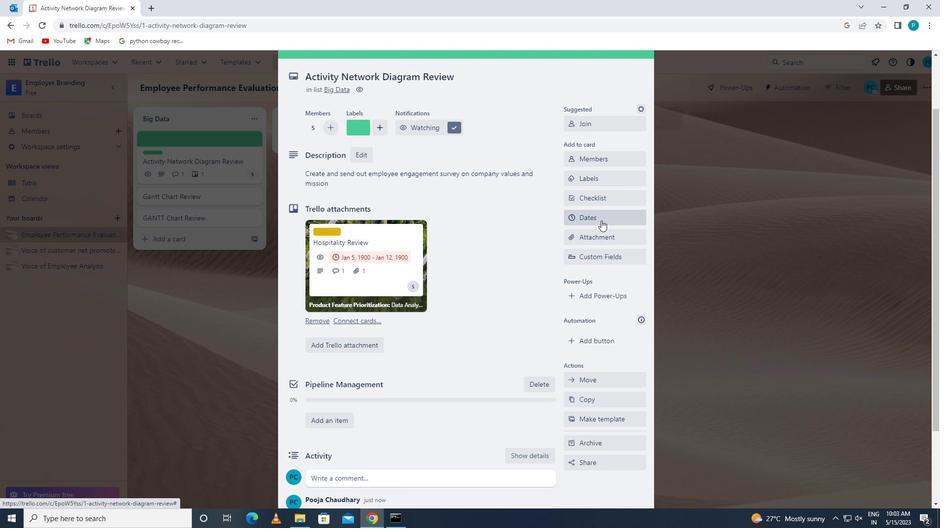 
Action: Mouse moved to (575, 266)
Screenshot: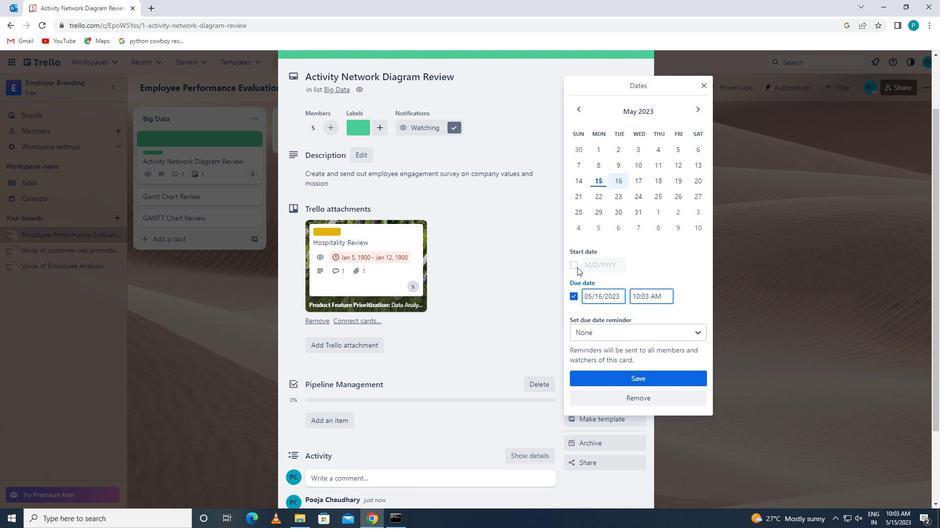 
Action: Mouse pressed left at (575, 266)
Screenshot: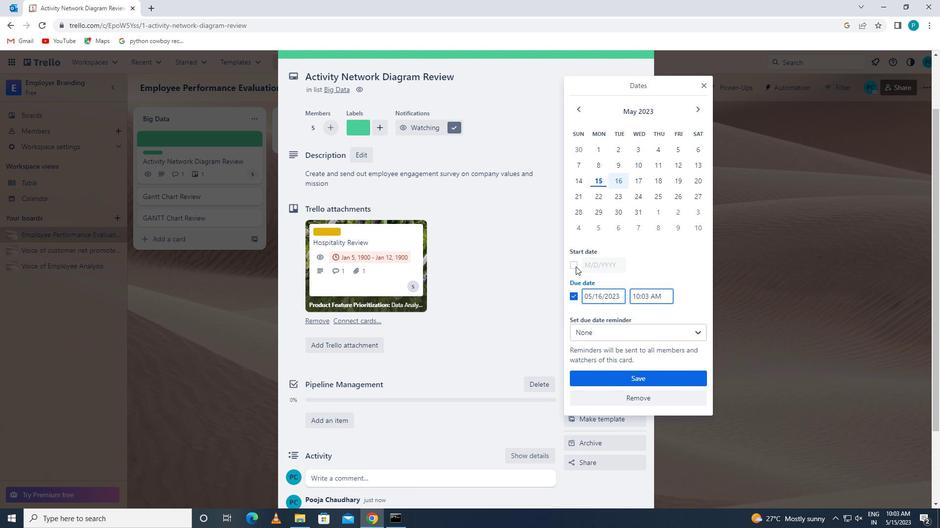 
Action: Mouse moved to (582, 264)
Screenshot: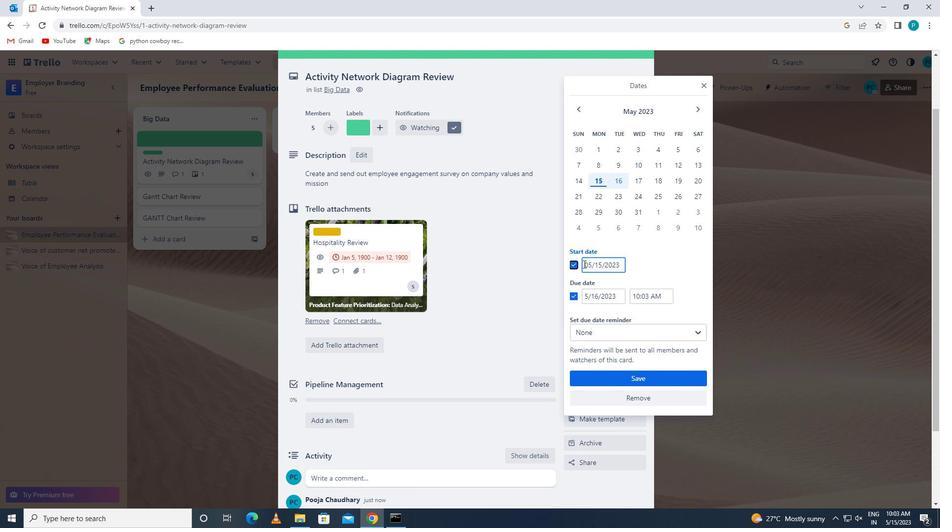 
Action: Mouse pressed left at (582, 264)
Screenshot: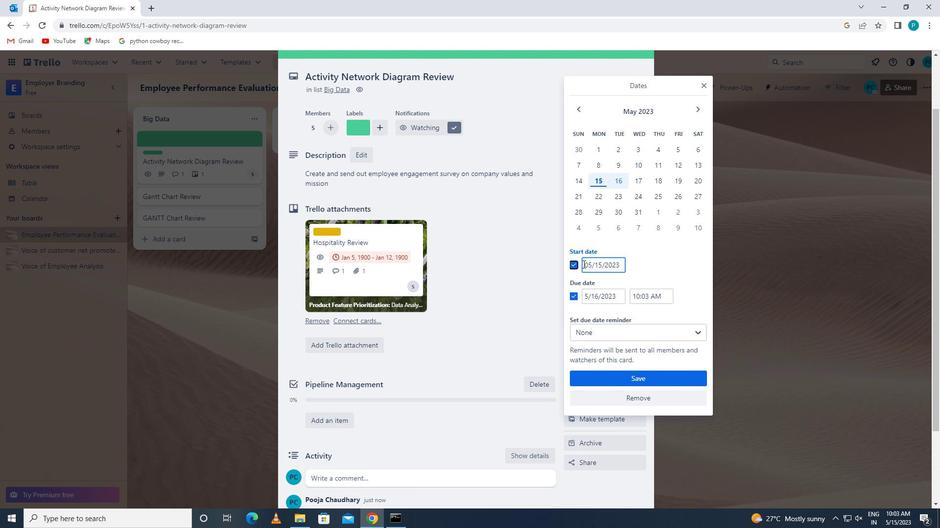 
Action: Mouse moved to (634, 269)
Screenshot: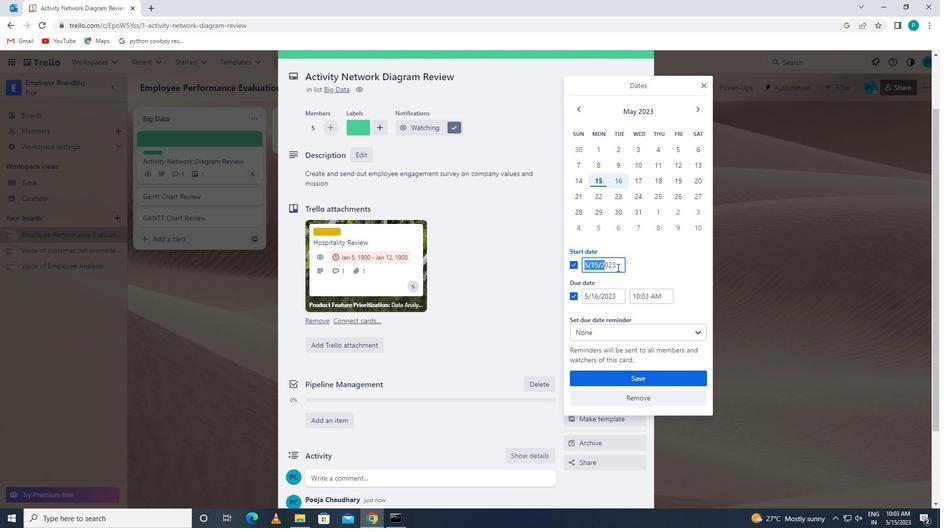 
Action: Key pressed 1/1/1900
Screenshot: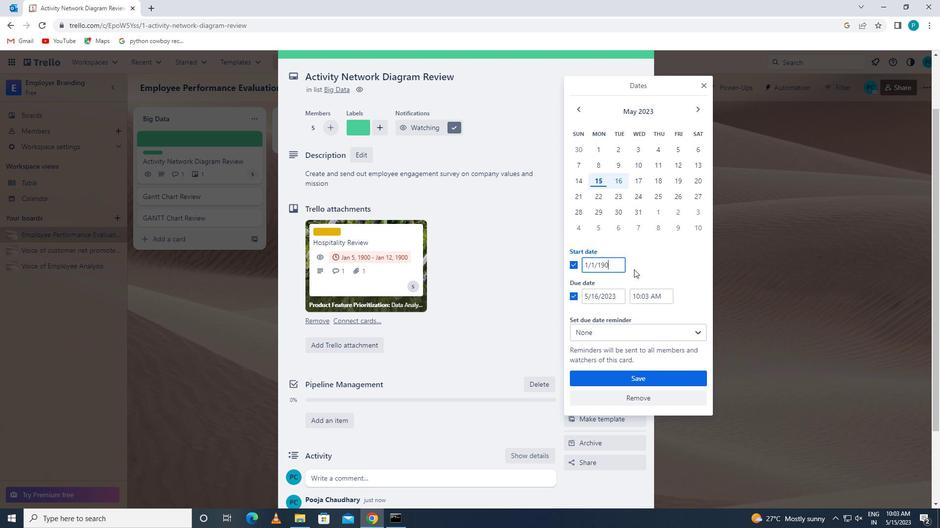
Action: Mouse moved to (588, 298)
Screenshot: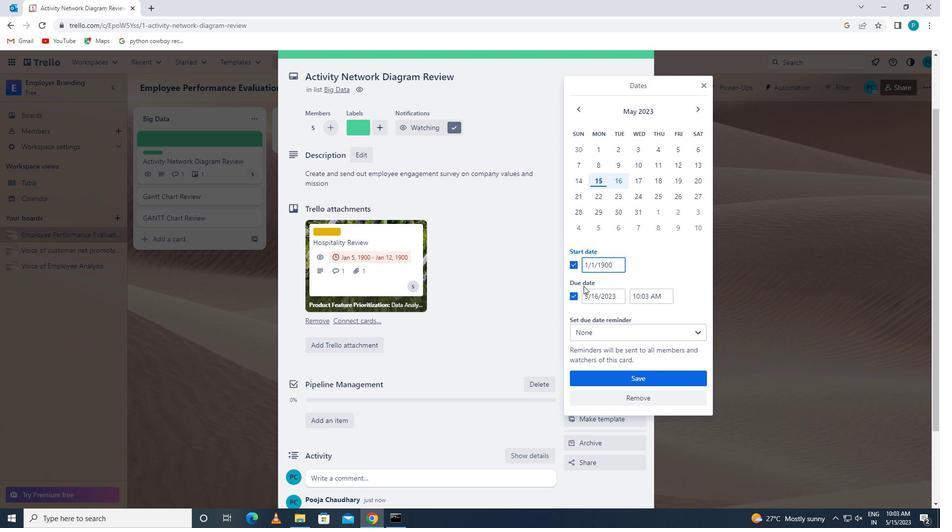 
Action: Mouse pressed left at (588, 298)
Screenshot: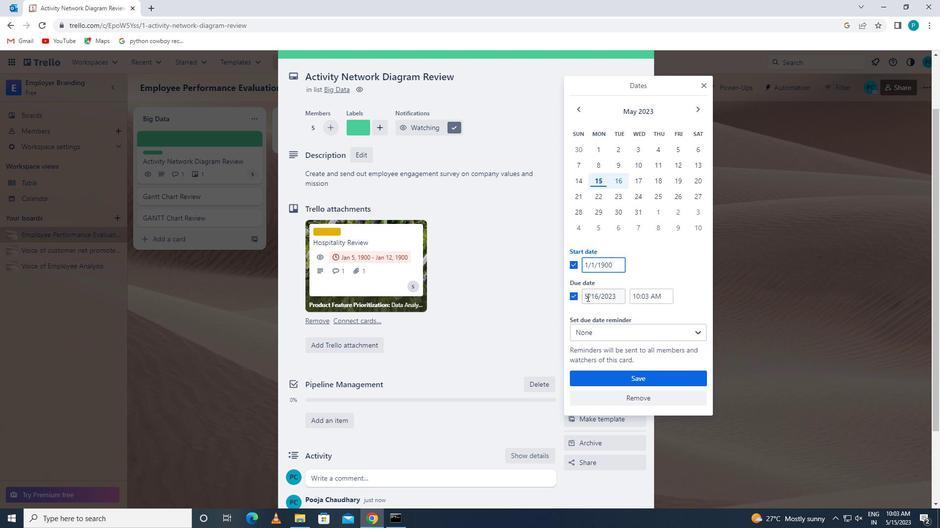 
Action: Mouse moved to (584, 293)
Screenshot: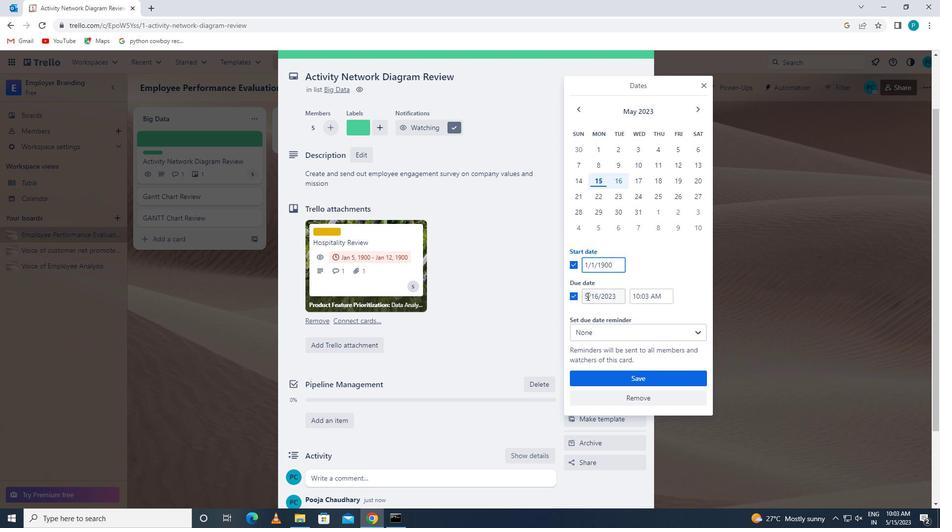 
Action: Mouse pressed left at (584, 293)
Screenshot: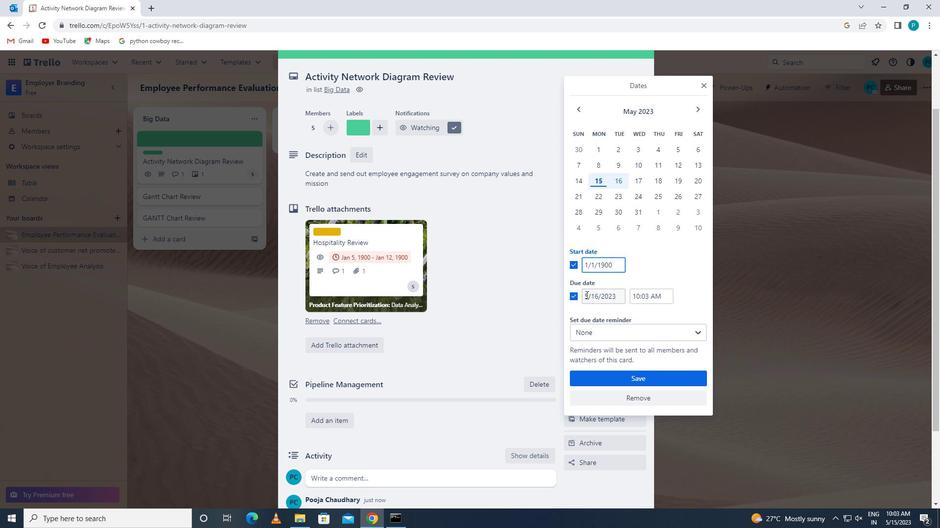 
Action: Mouse moved to (629, 304)
Screenshot: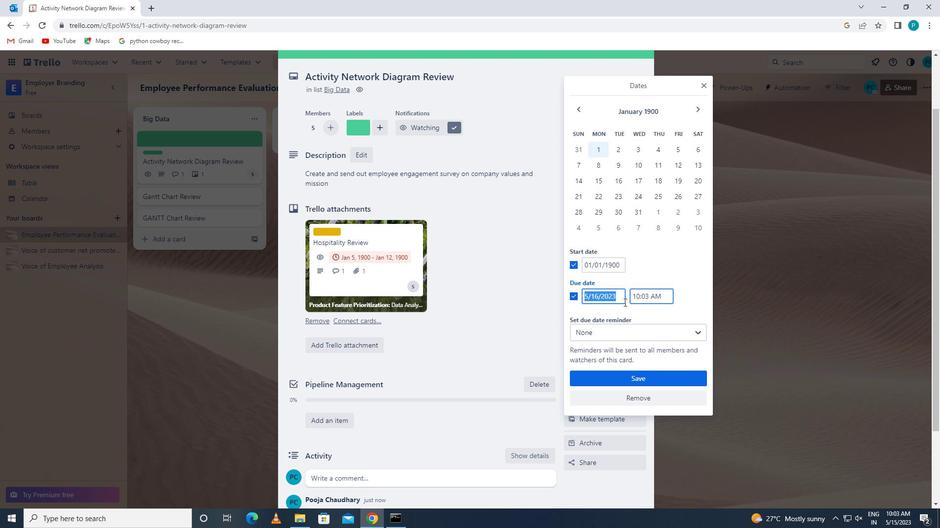 
Action: Key pressed 1/8/1900
Screenshot: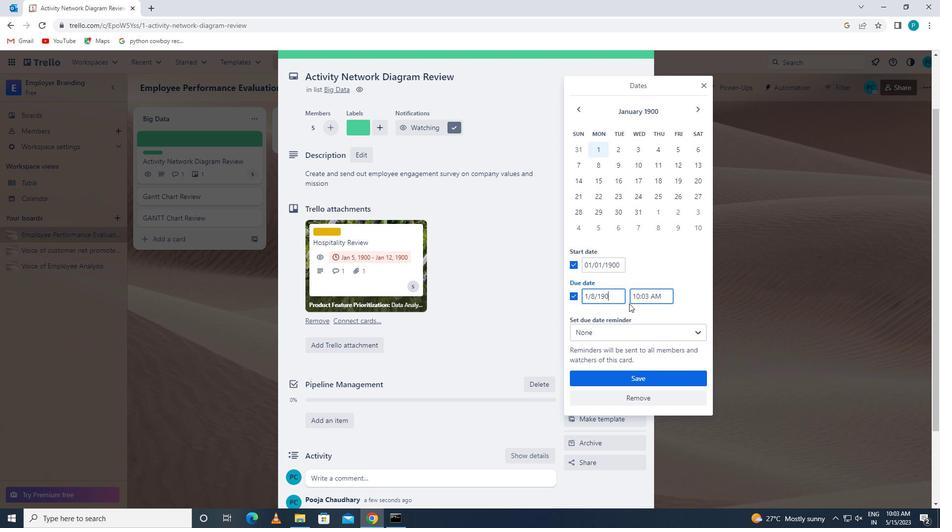 
Action: Mouse moved to (649, 376)
Screenshot: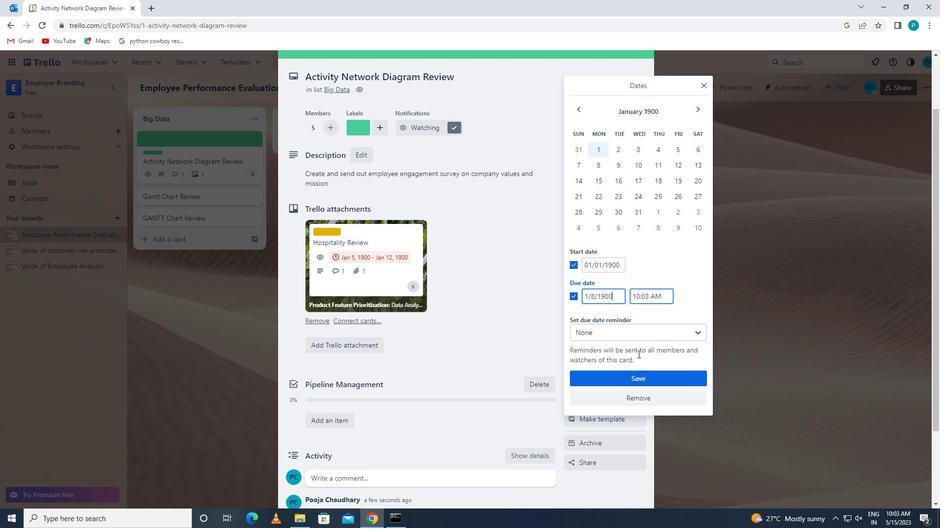 
Action: Mouse pressed left at (649, 376)
Screenshot: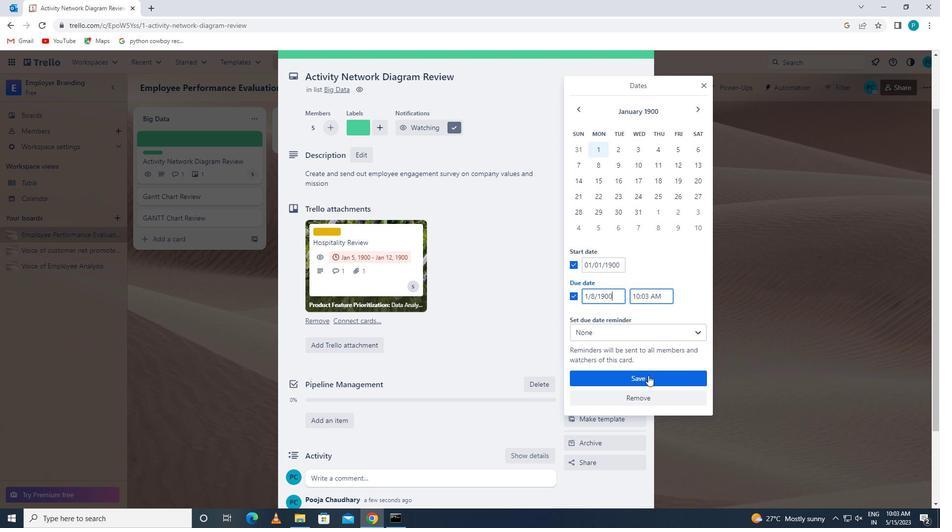 
Action: Mouse moved to (556, 363)
Screenshot: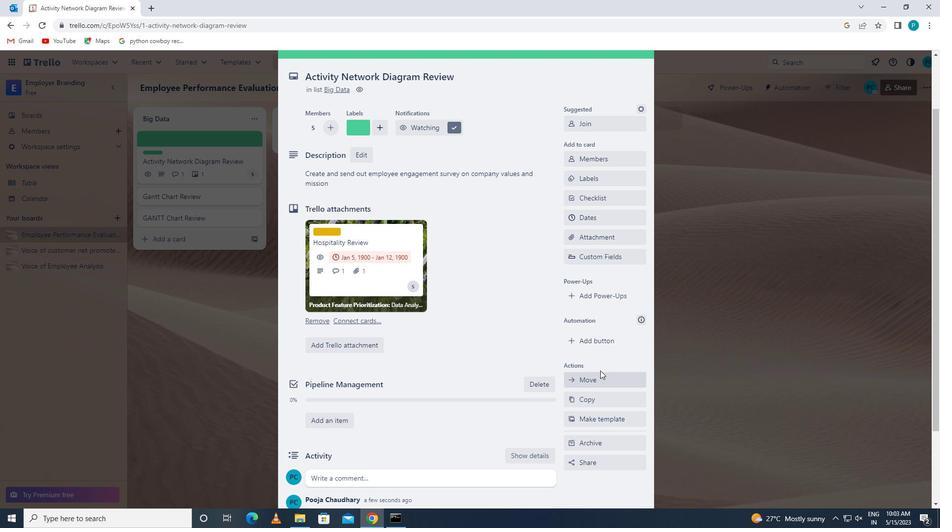 
Action: Mouse scrolled (556, 364) with delta (0, 0)
Screenshot: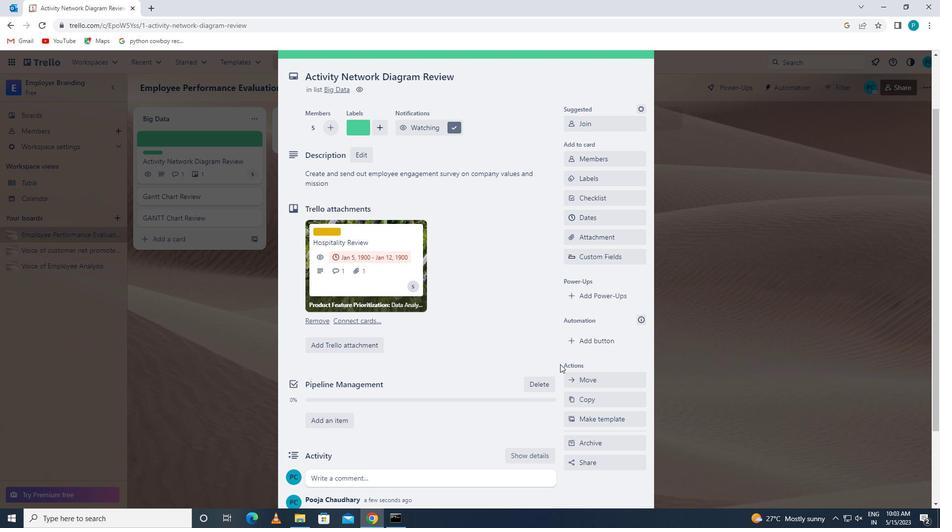 
Action: Mouse scrolled (556, 364) with delta (0, 0)
Screenshot: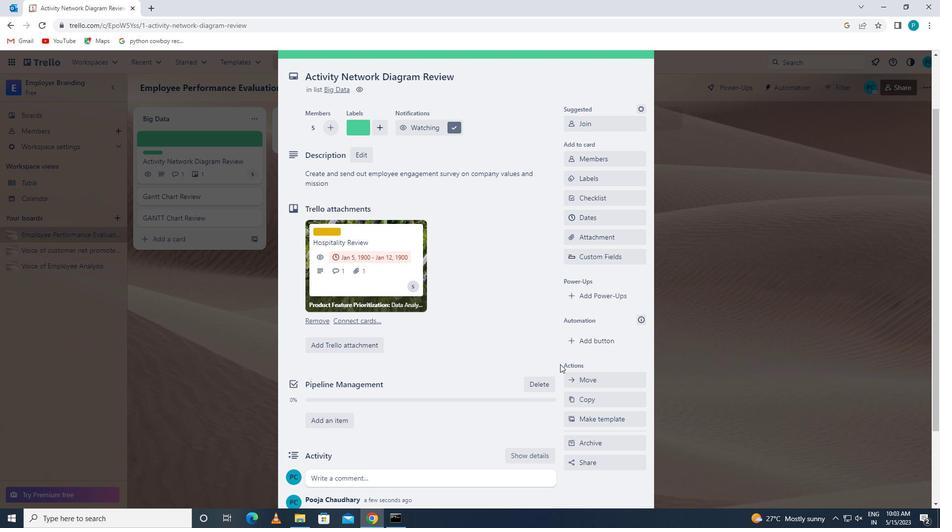 
Action: Mouse scrolled (556, 364) with delta (0, 0)
Screenshot: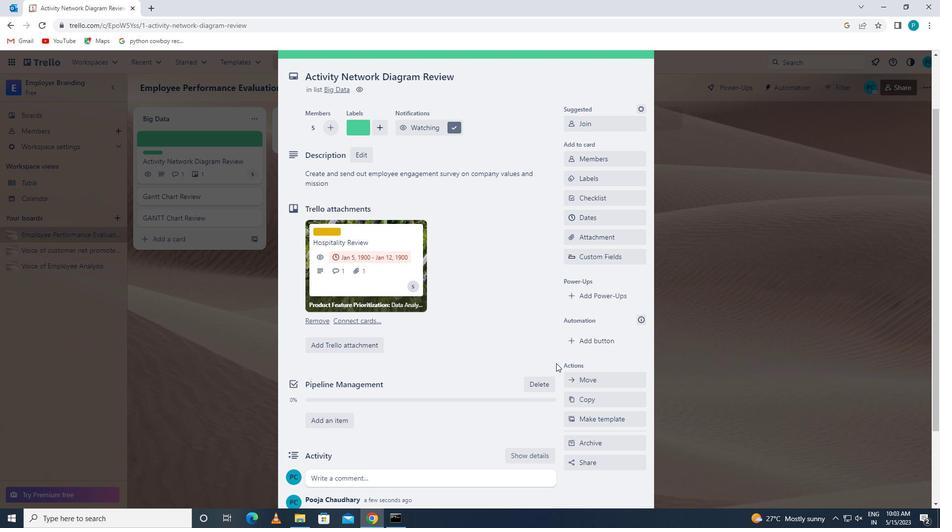 
